 Task: Look for space in Felege Neway, Ethiopia from 1st July, 2023 to 9th July, 2023 for 2 adults in price range Rs.8000 to Rs.15000. Place can be entire place with 1  bedroom having 1 bed and 1 bathroom. Property type can be house, flat, hotel. Booking option can be shelf check-in. Required host language is English.
Action: Mouse moved to (471, 81)
Screenshot: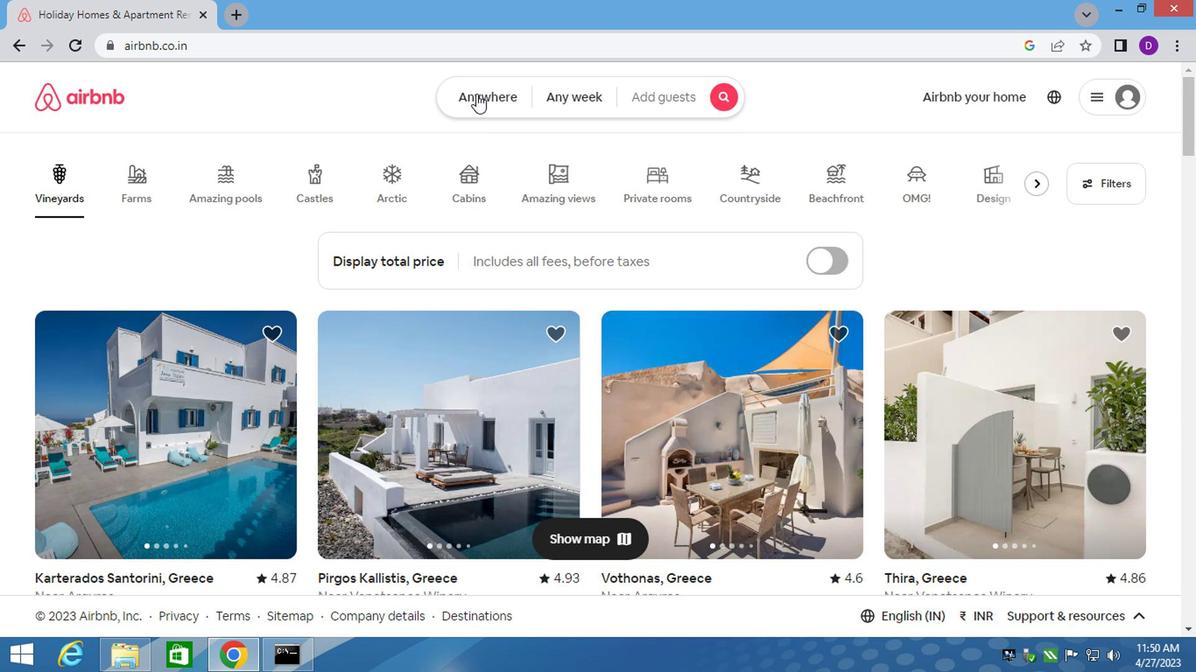 
Action: Mouse pressed left at (471, 81)
Screenshot: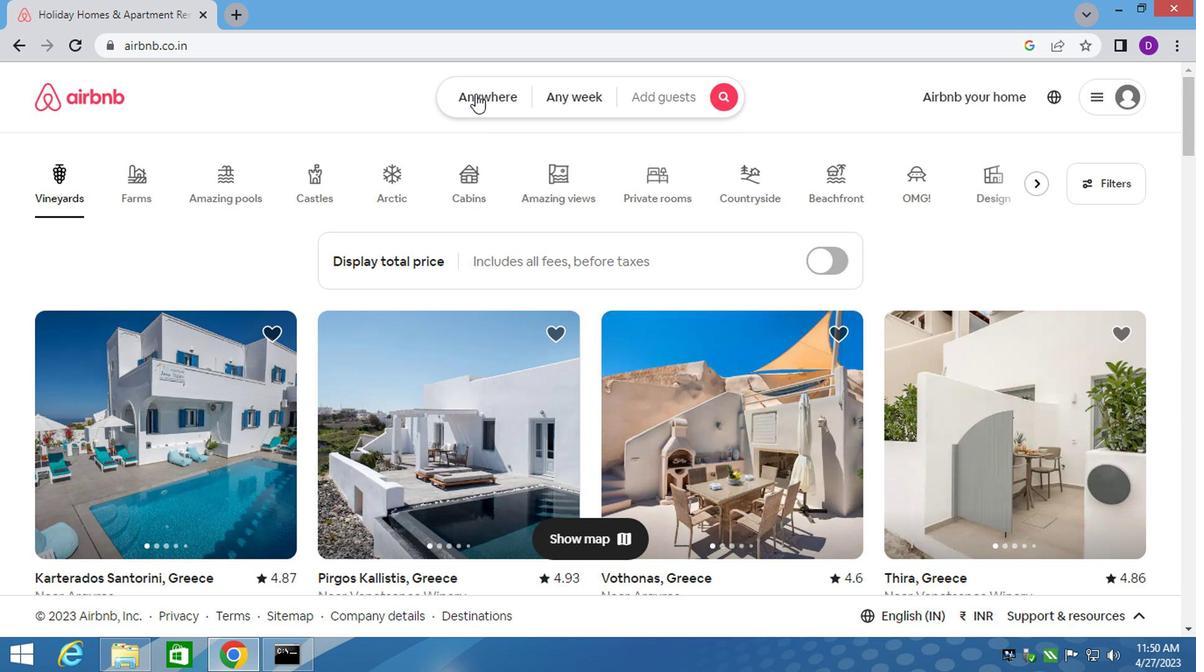 
Action: Mouse moved to (323, 158)
Screenshot: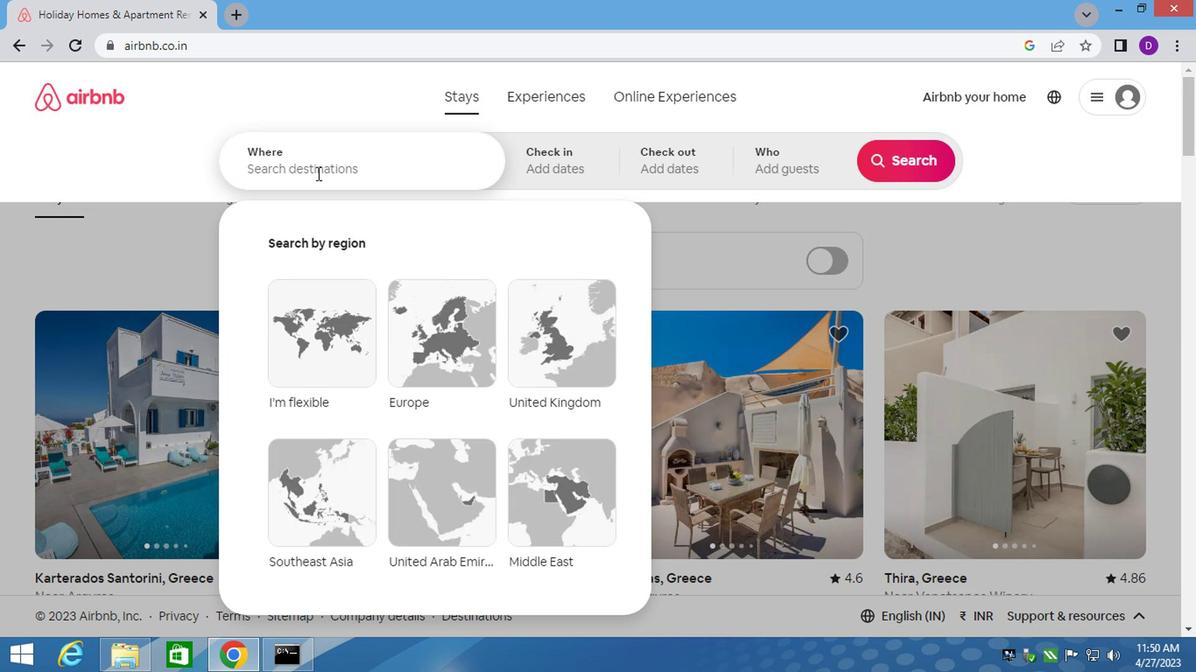 
Action: Mouse pressed left at (323, 158)
Screenshot: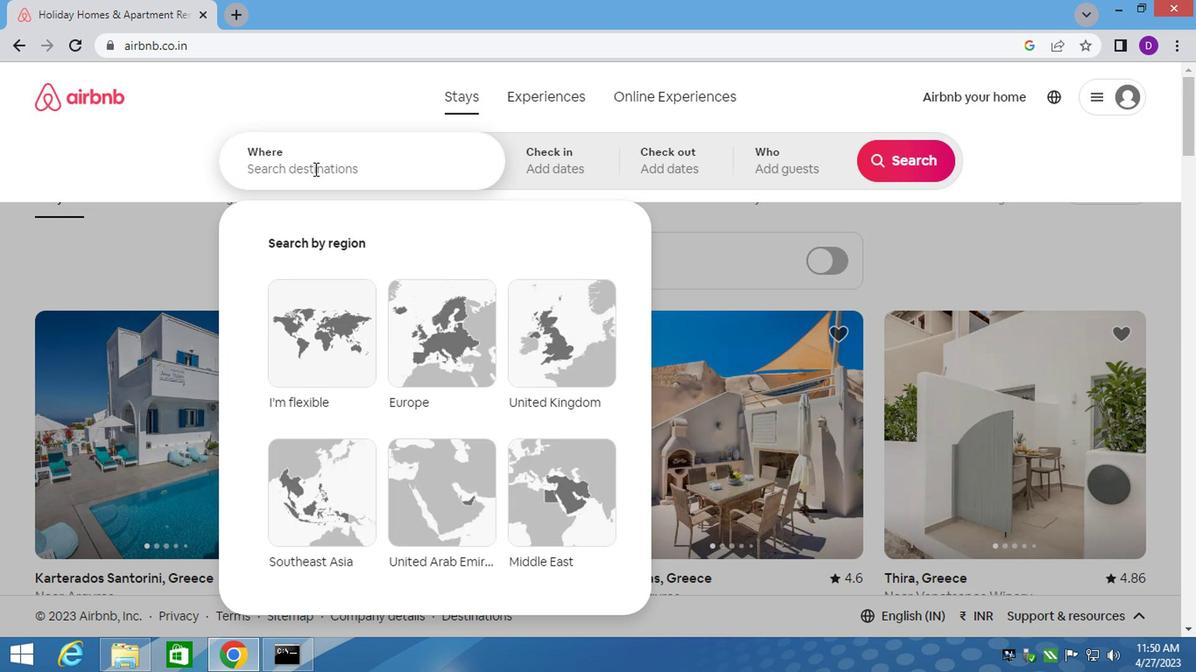 
Action: Key pressed <Key.shift><Key.shift><Key.shift>FELEGE<Key.space><Key.shift><Key.shift><Key.shift><Key.shift><Key.shift><Key.shift><Key.shift><Key.shift><Key.shift><Key.shift>NEWAY,<Key.space><Key.shift>ETHIOPIA
Screenshot: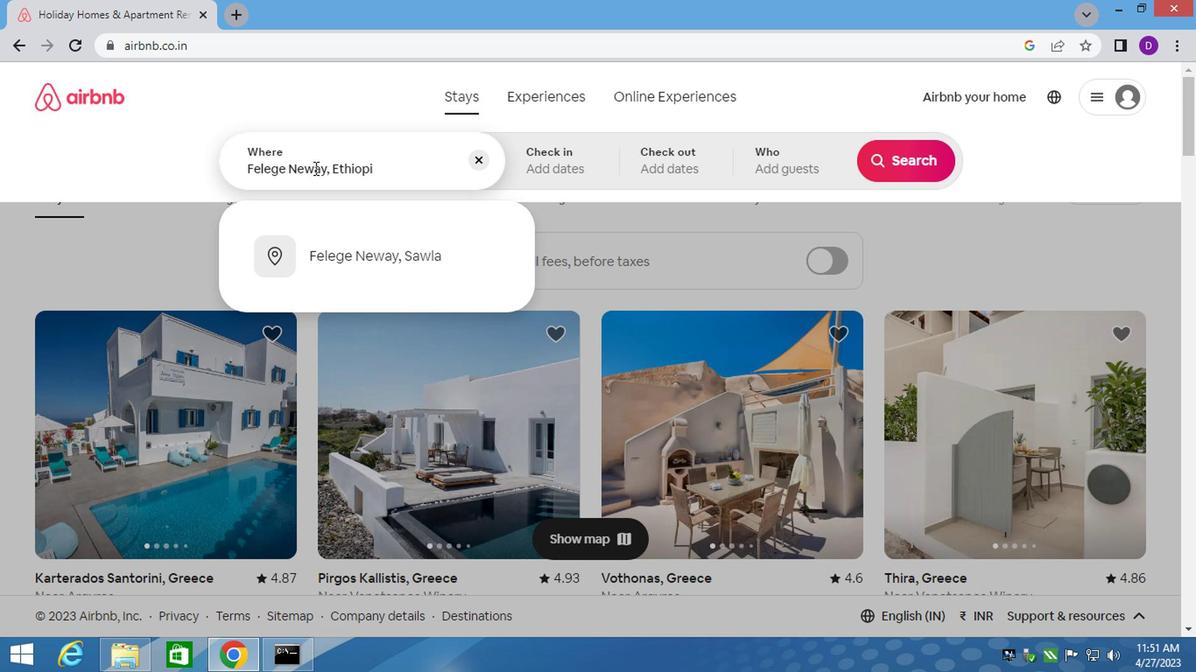 
Action: Mouse moved to (322, 158)
Screenshot: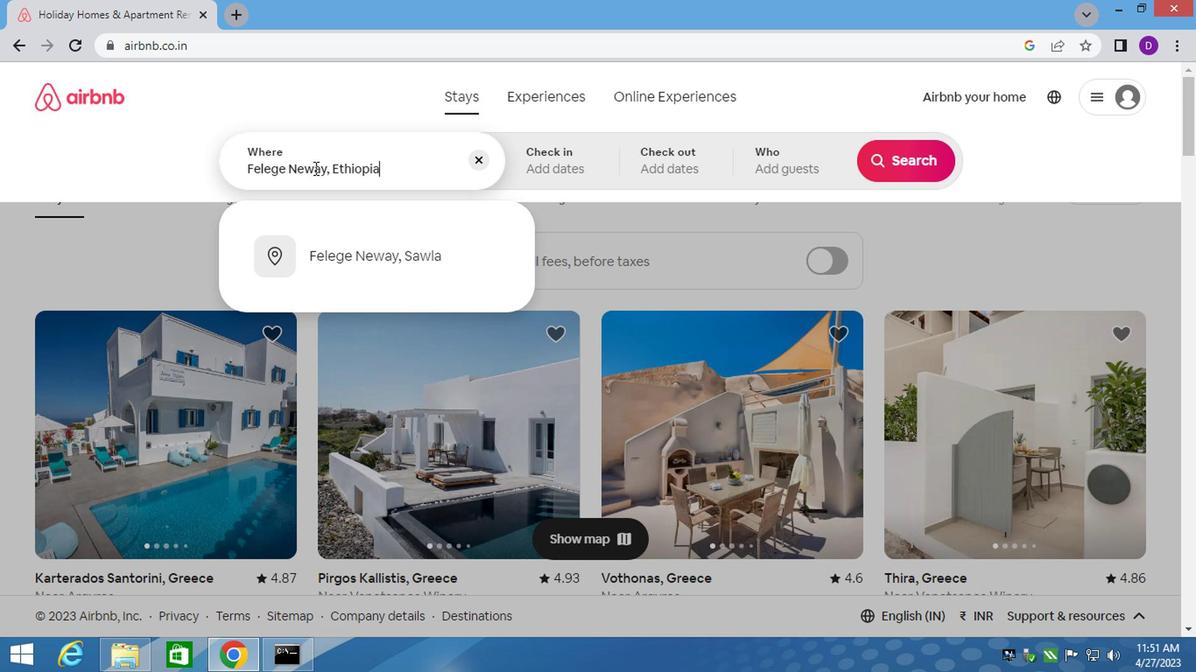 
Action: Key pressed <Key.enter>
Screenshot: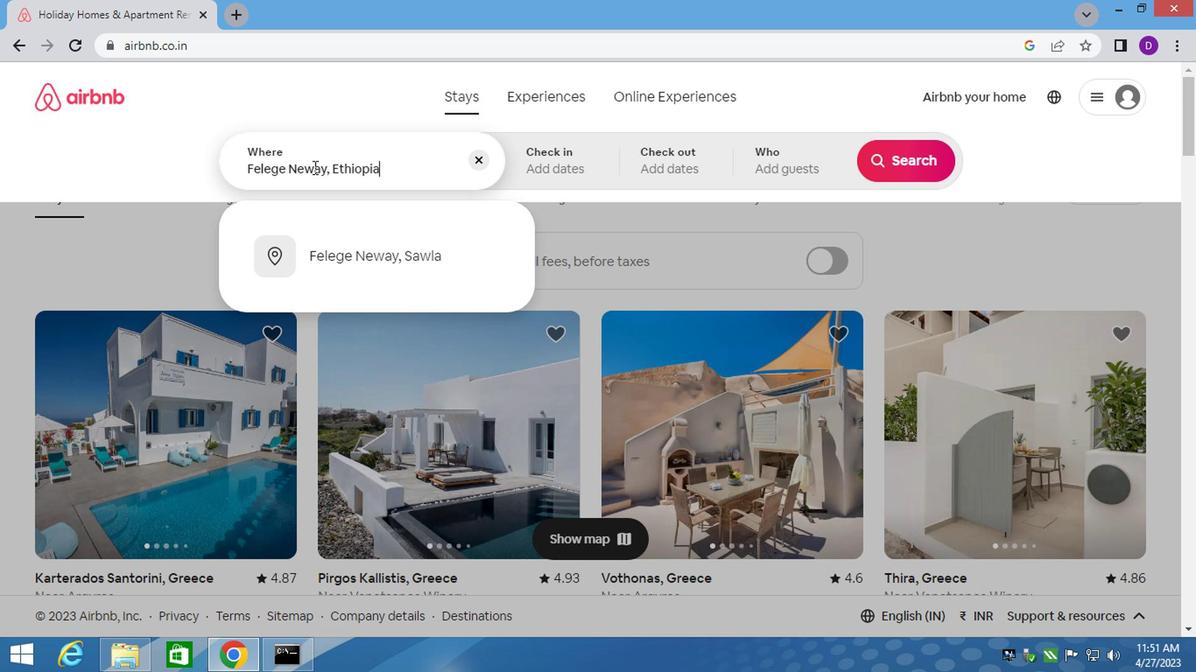 
Action: Mouse moved to (861, 300)
Screenshot: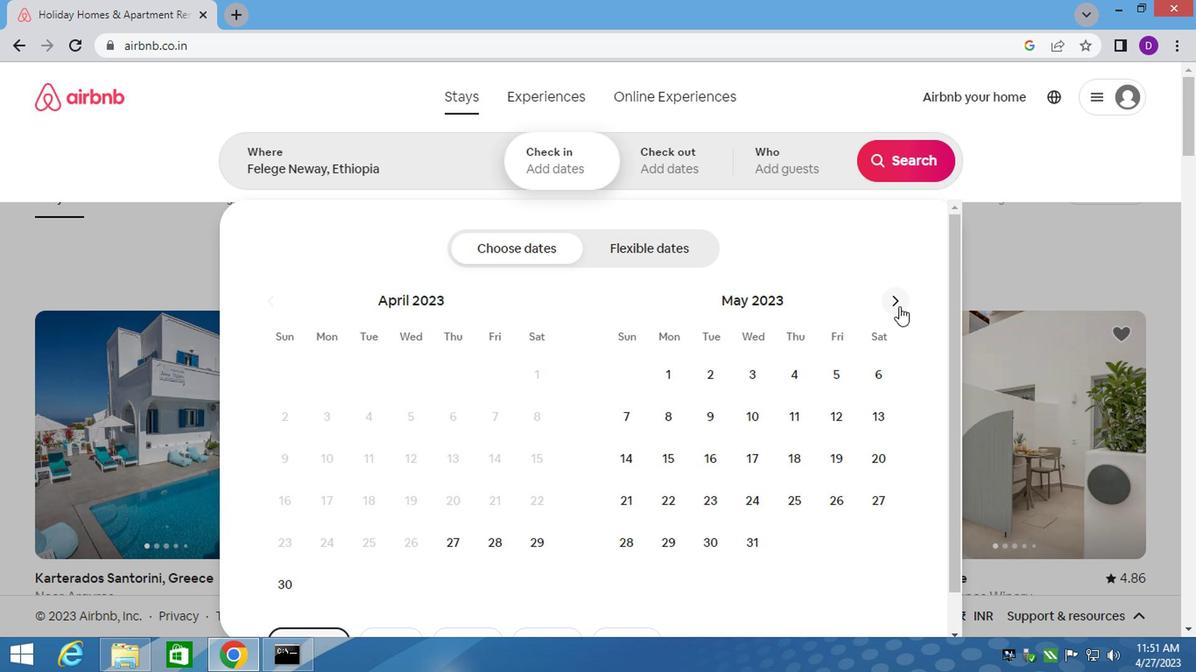 
Action: Mouse pressed left at (861, 300)
Screenshot: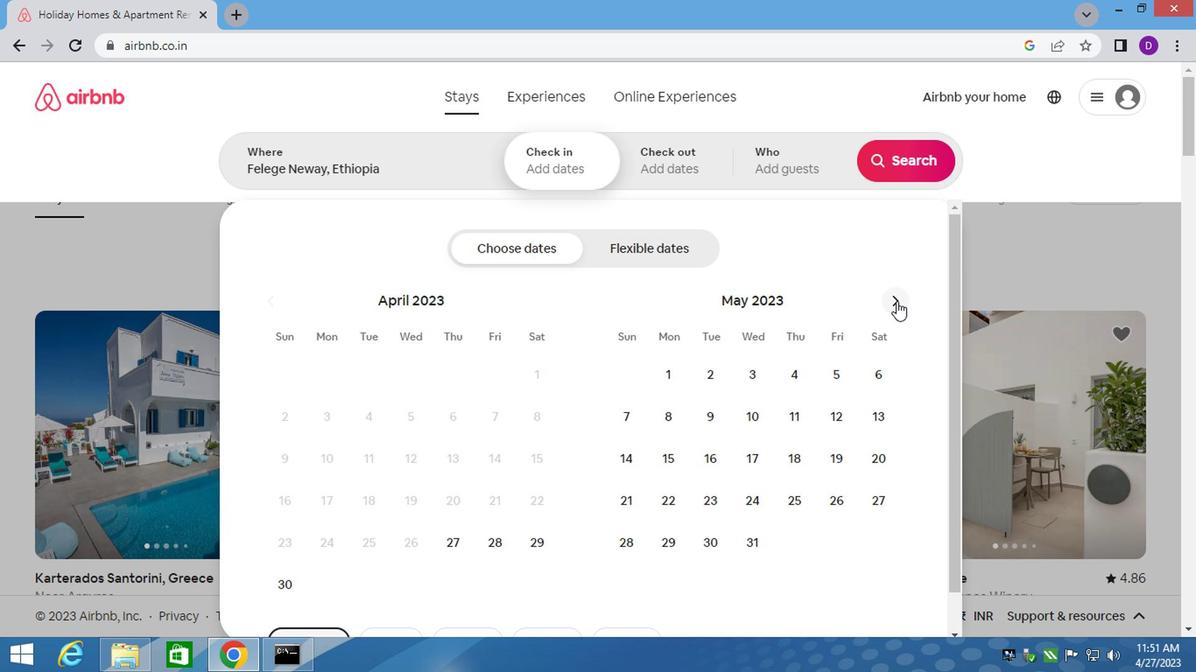 
Action: Mouse pressed left at (861, 300)
Screenshot: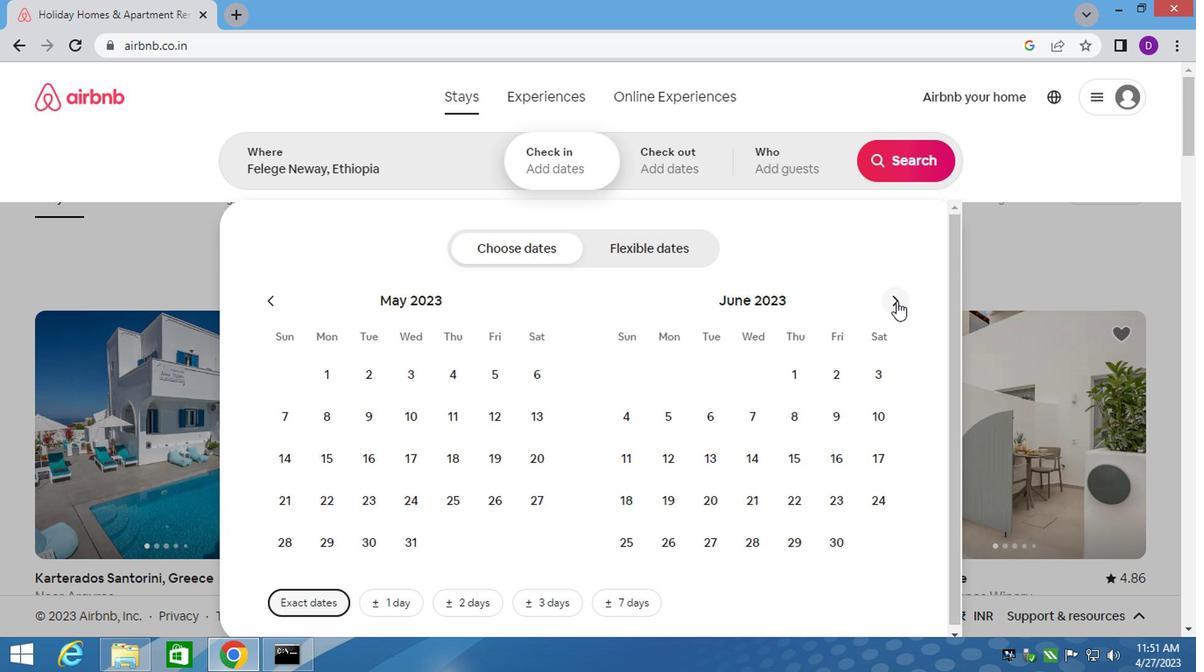 
Action: Mouse moved to (841, 378)
Screenshot: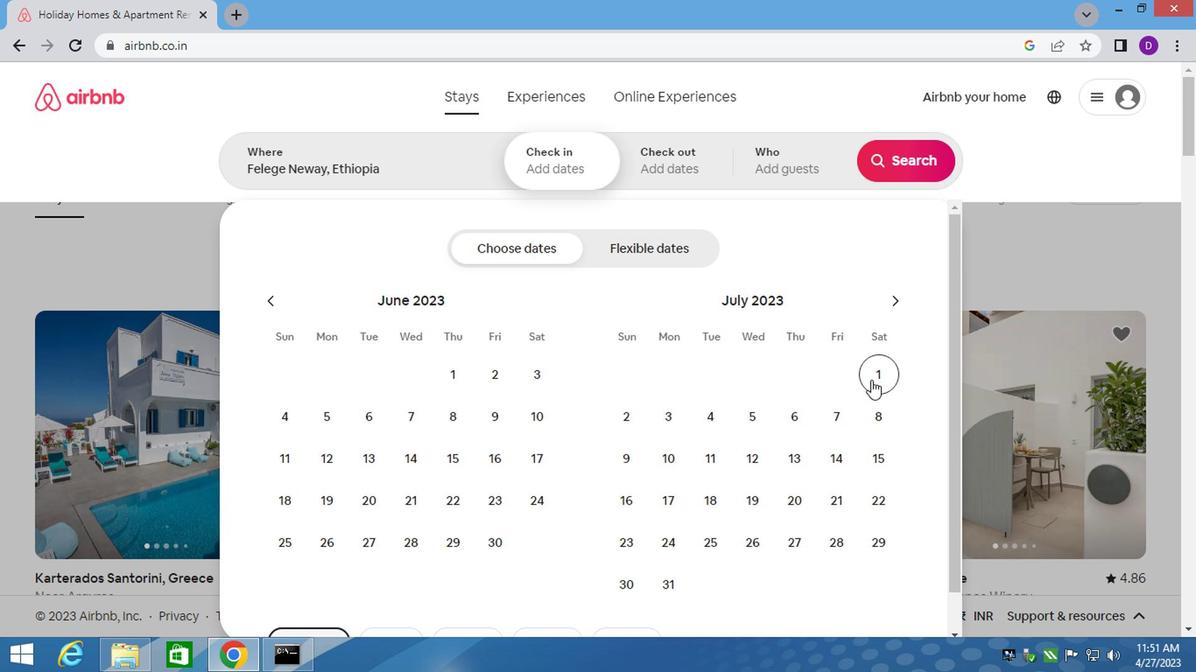 
Action: Mouse pressed left at (841, 378)
Screenshot: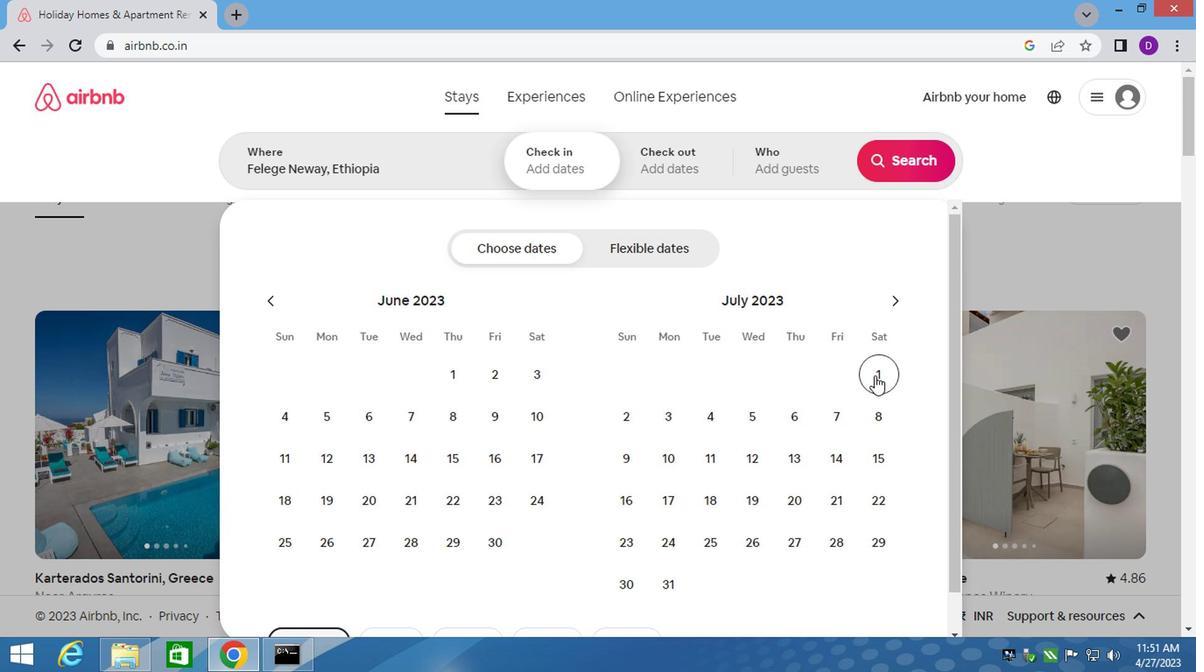 
Action: Mouse moved to (608, 465)
Screenshot: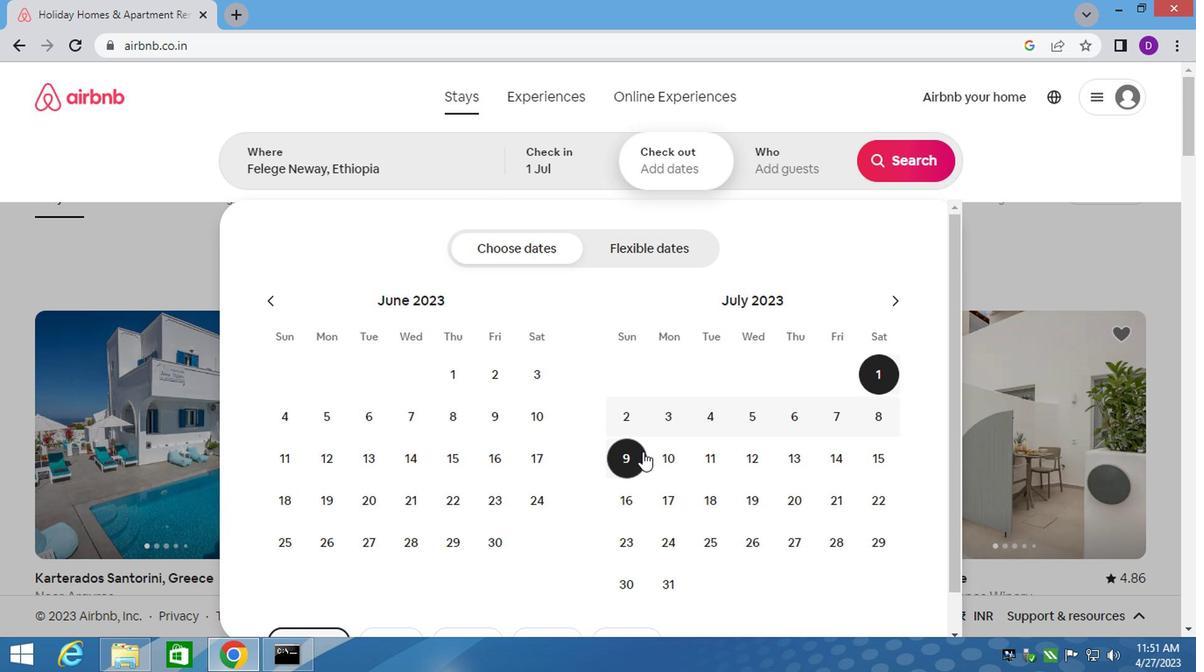 
Action: Mouse pressed left at (608, 465)
Screenshot: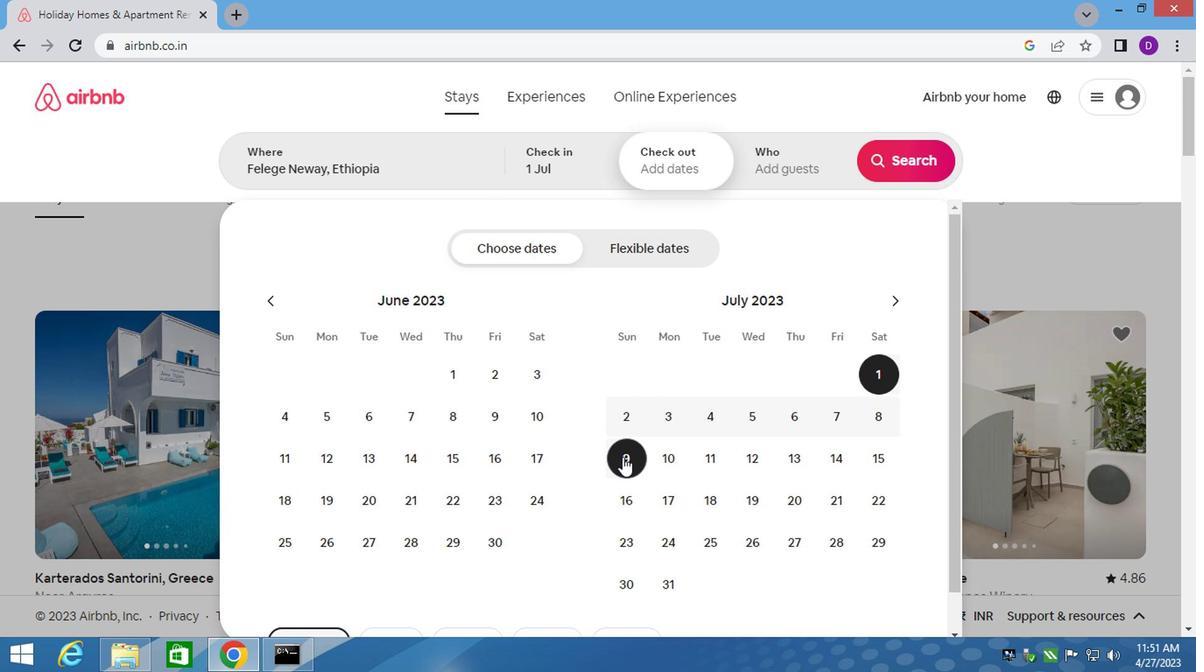 
Action: Mouse moved to (756, 145)
Screenshot: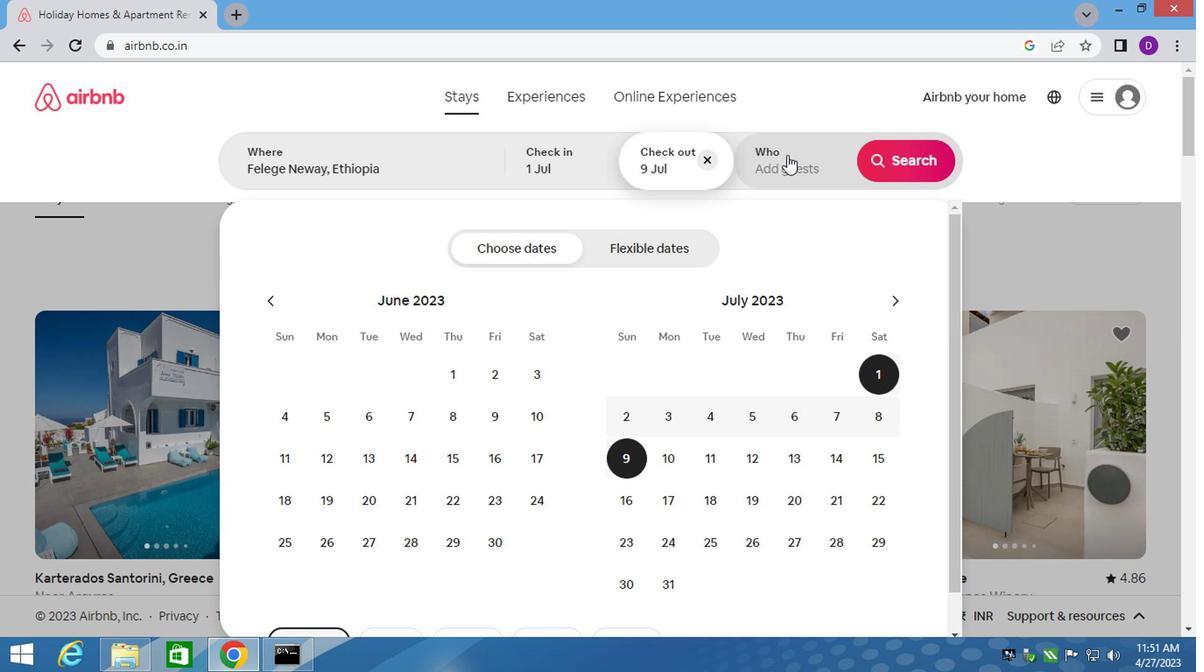 
Action: Mouse pressed left at (756, 145)
Screenshot: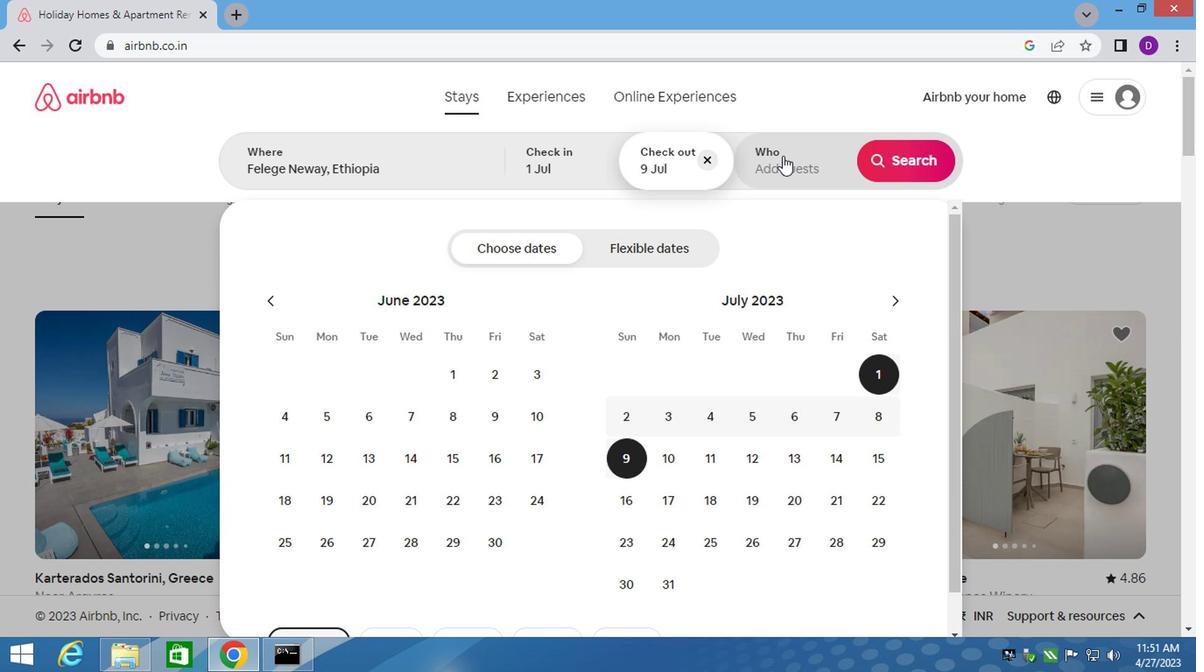 
Action: Mouse moved to (872, 257)
Screenshot: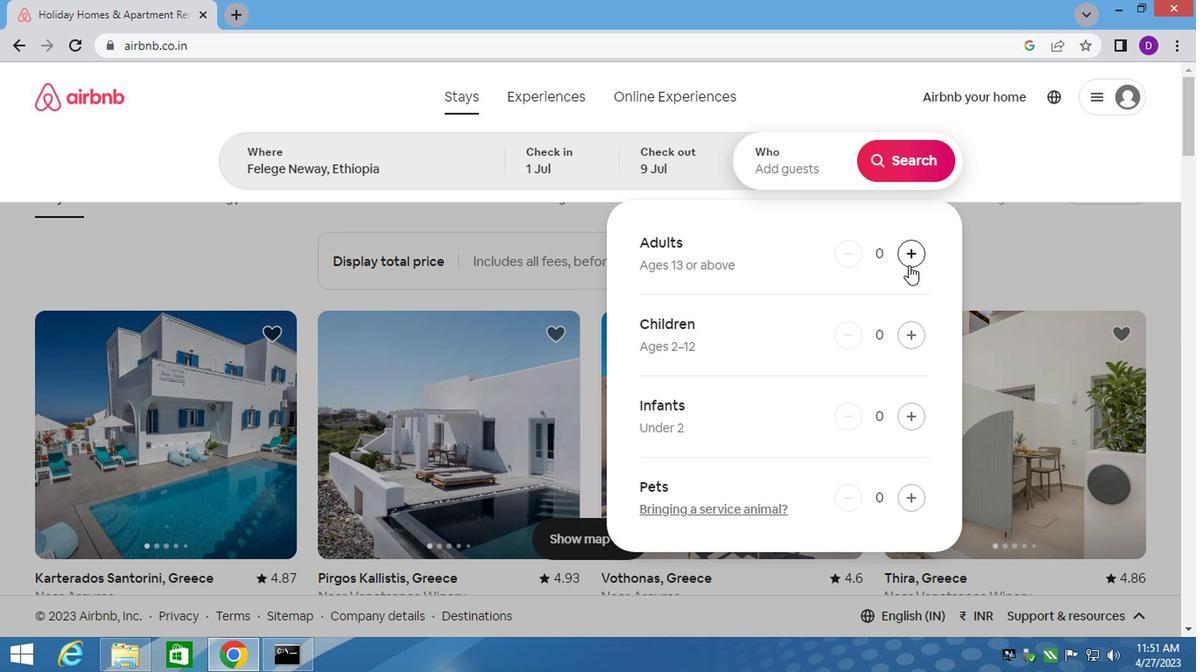
Action: Mouse pressed left at (872, 257)
Screenshot: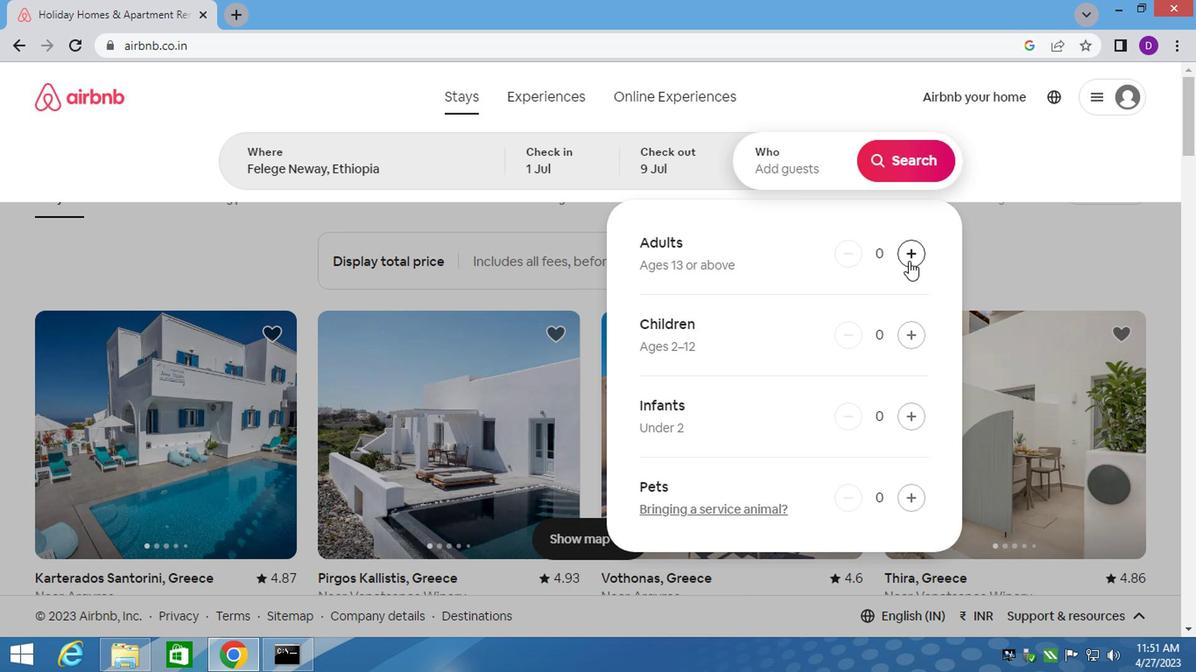 
Action: Mouse pressed left at (872, 257)
Screenshot: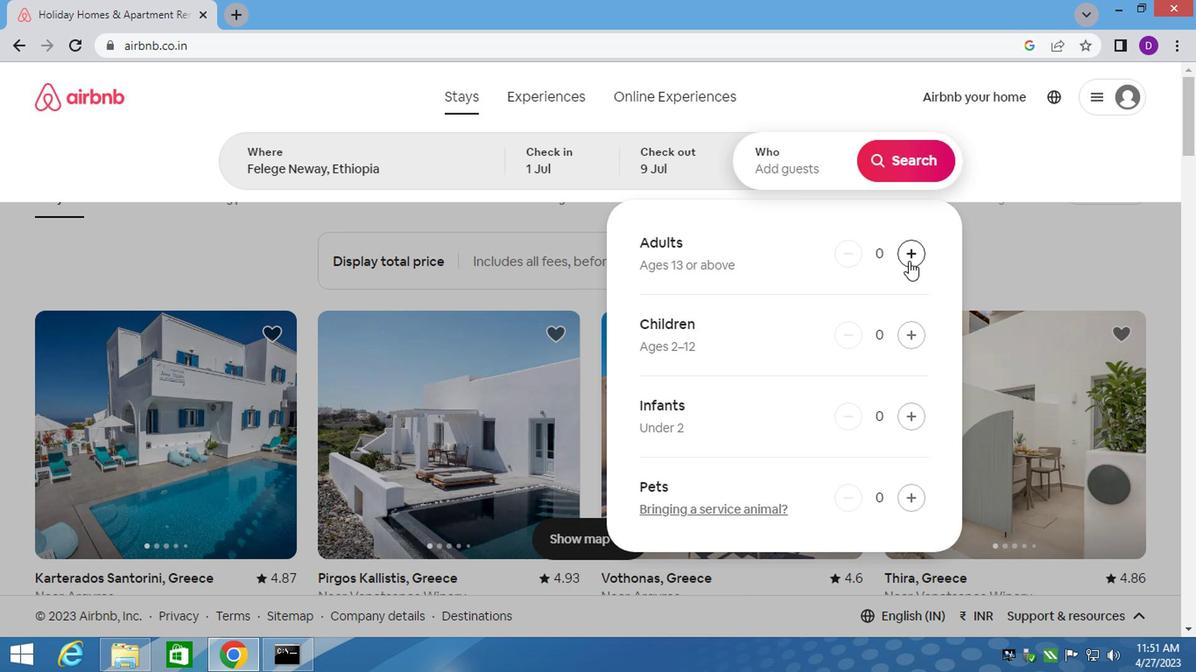
Action: Mouse moved to (867, 155)
Screenshot: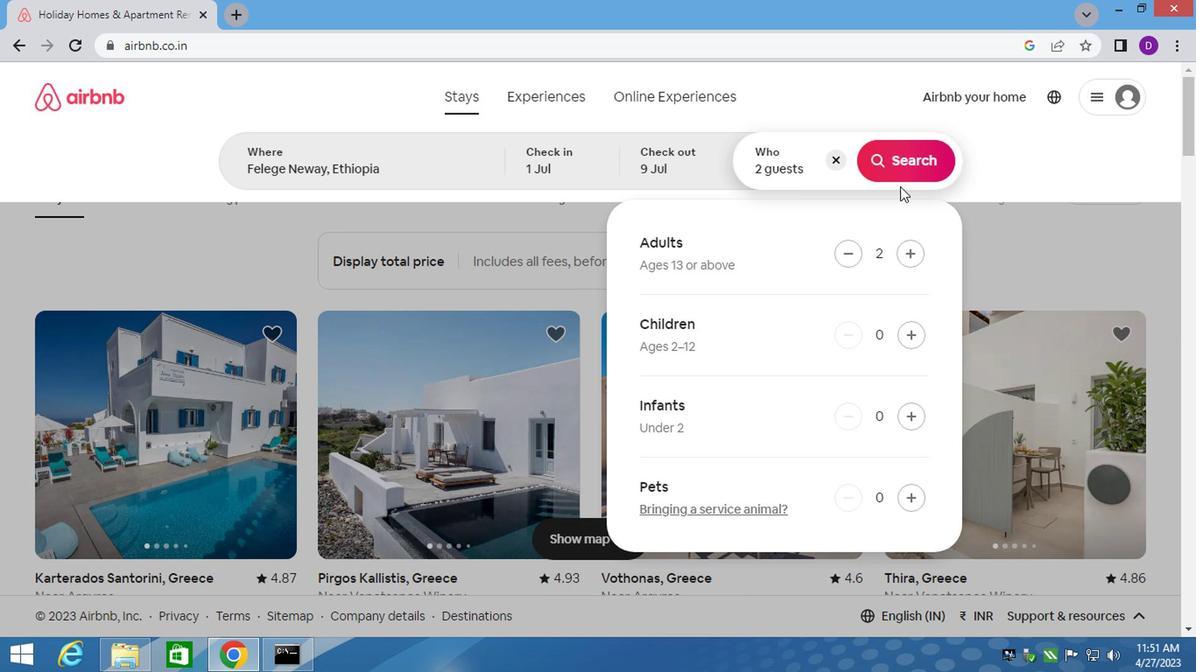 
Action: Mouse pressed left at (867, 155)
Screenshot: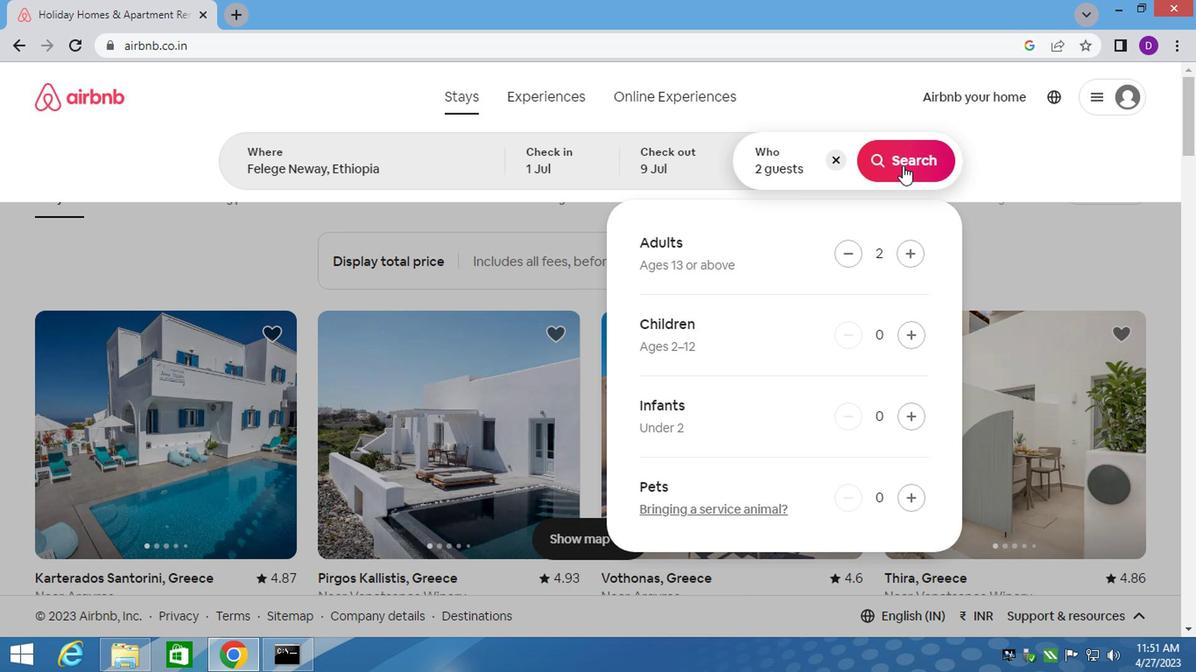 
Action: Mouse moved to (1061, 152)
Screenshot: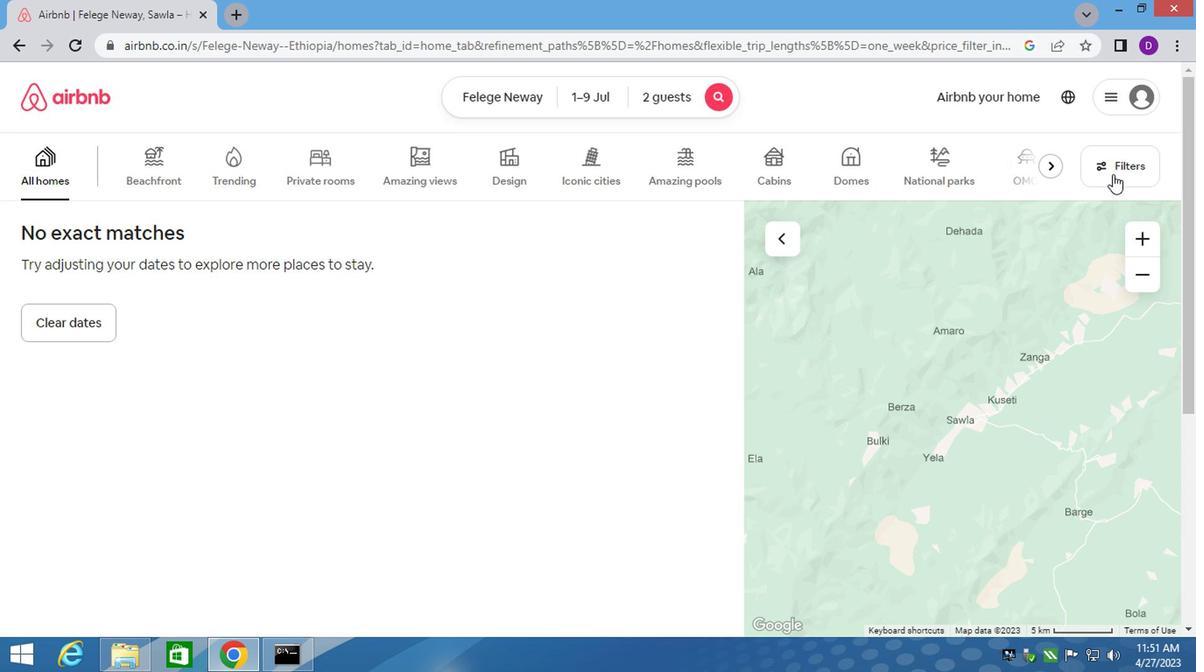 
Action: Mouse pressed left at (1061, 152)
Screenshot: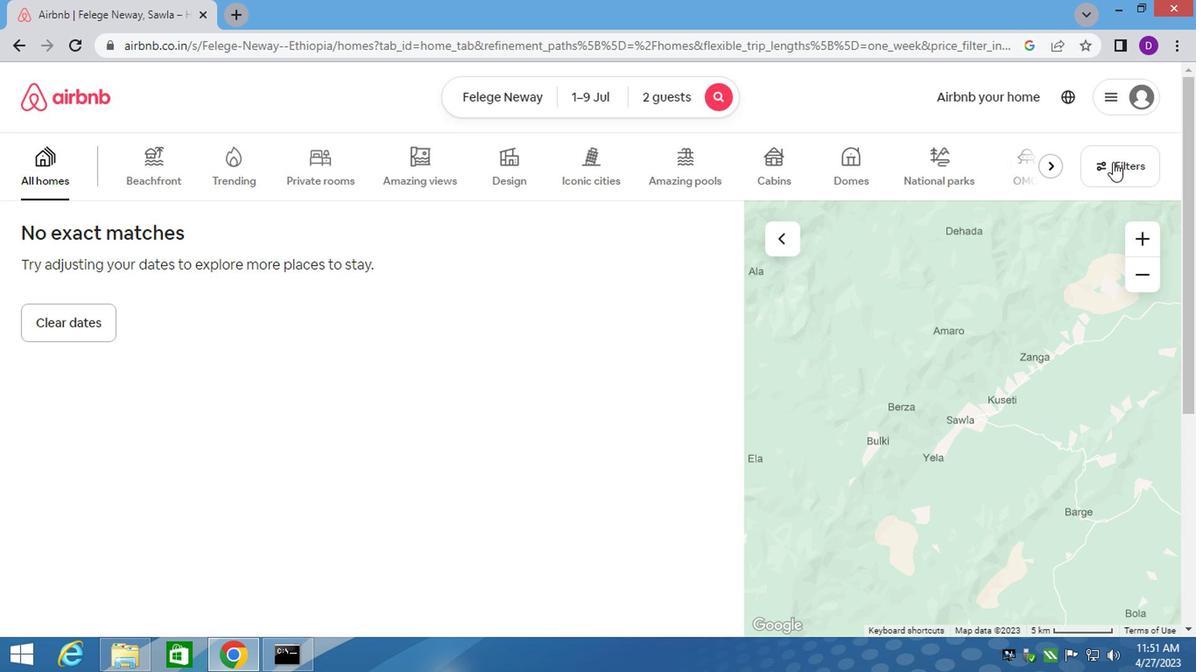 
Action: Mouse moved to (392, 274)
Screenshot: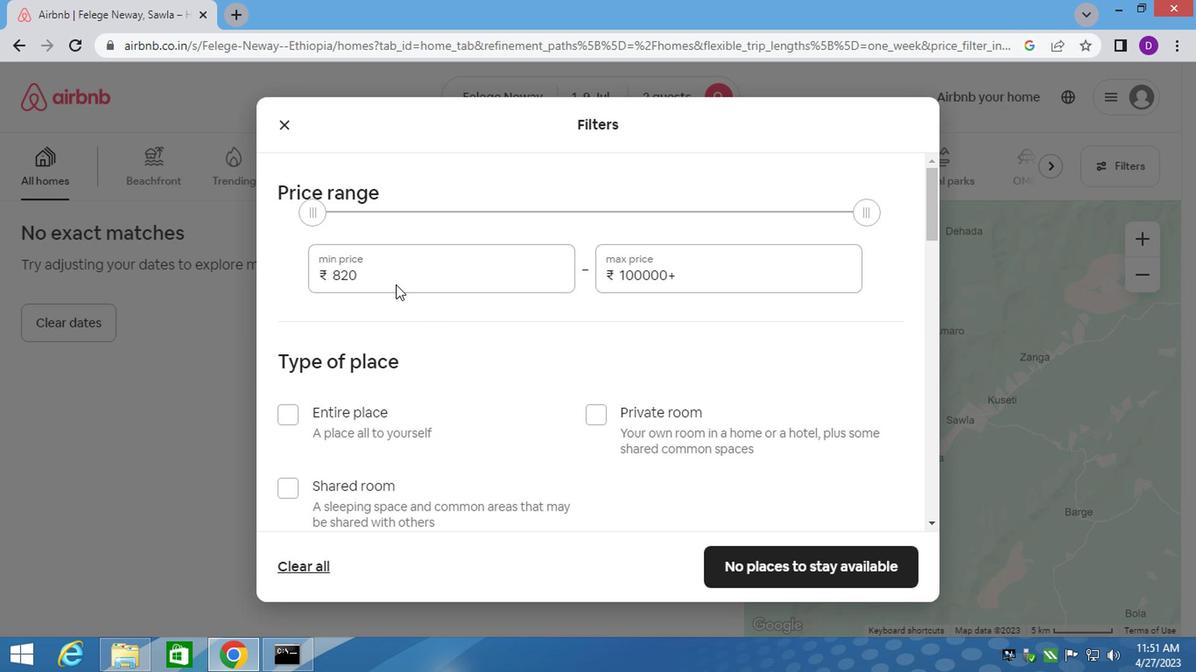 
Action: Mouse pressed left at (392, 274)
Screenshot: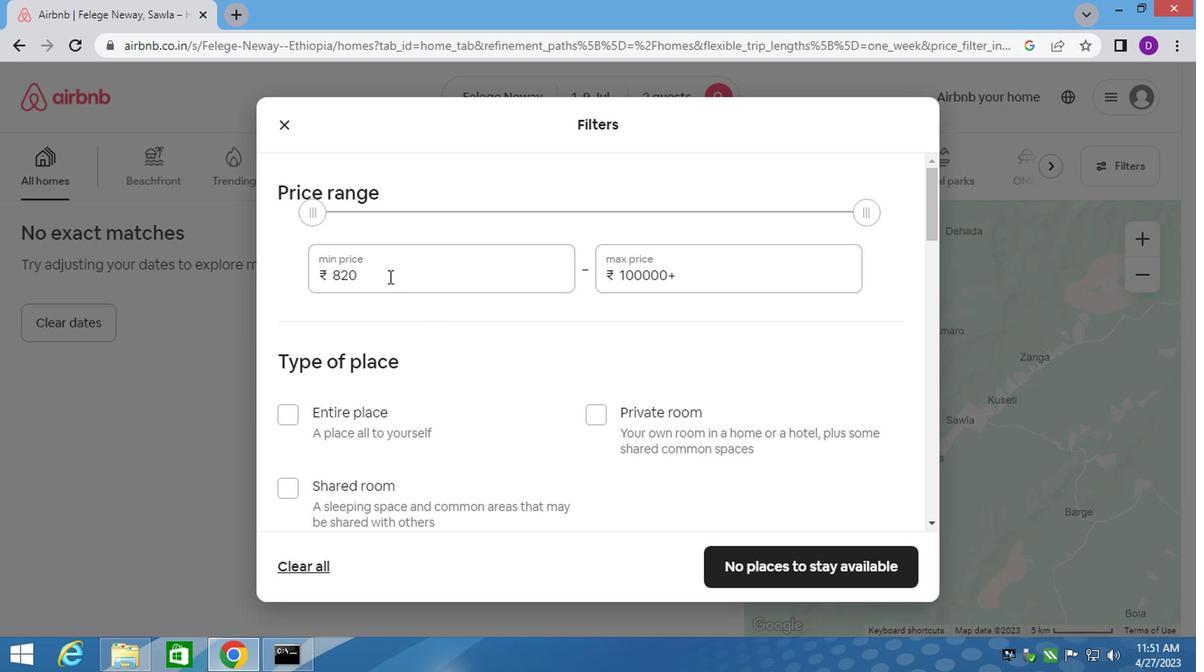 
Action: Mouse pressed left at (392, 274)
Screenshot: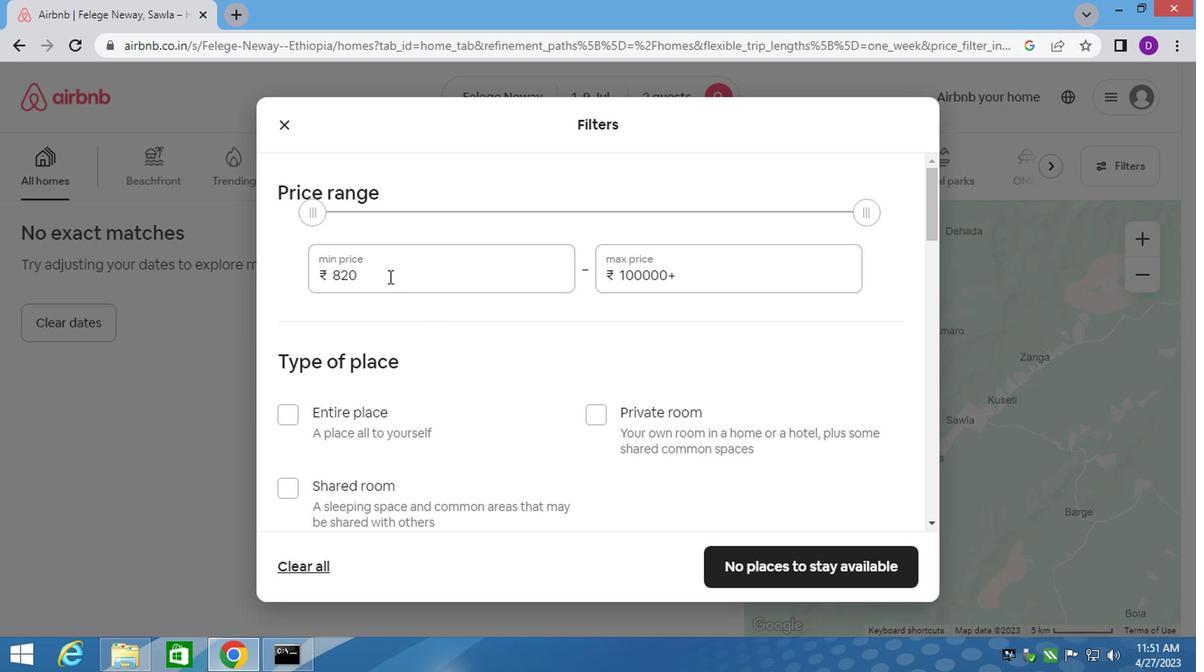 
Action: Key pressed 8000<Key.tab>15000
Screenshot: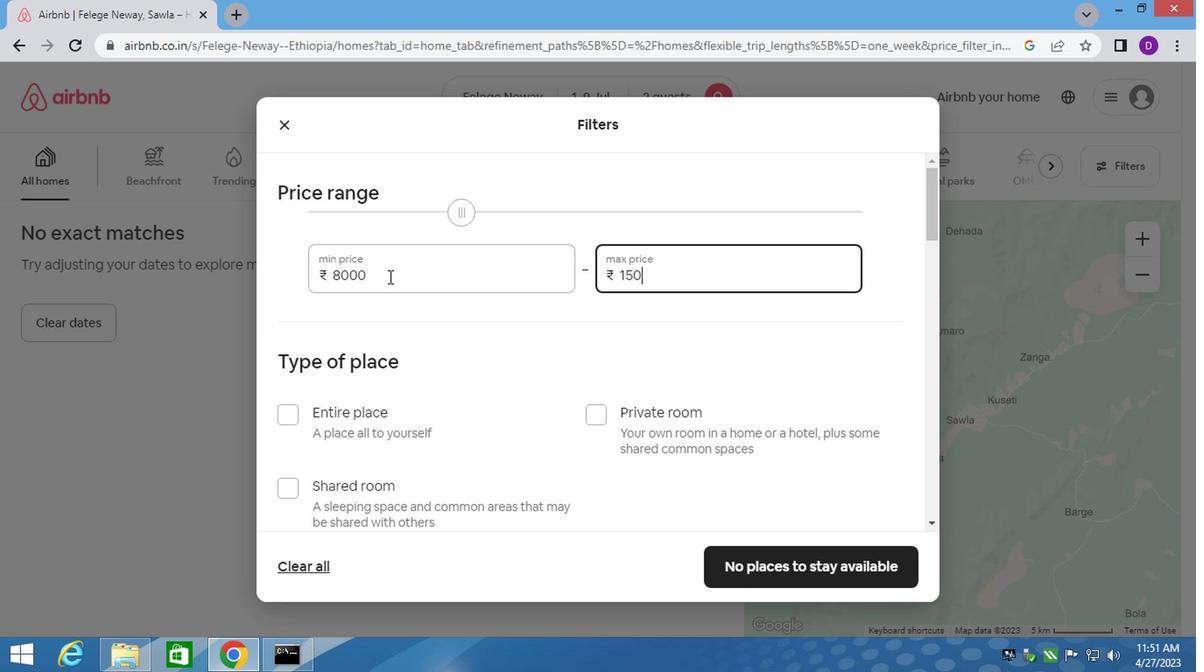 
Action: Mouse moved to (390, 274)
Screenshot: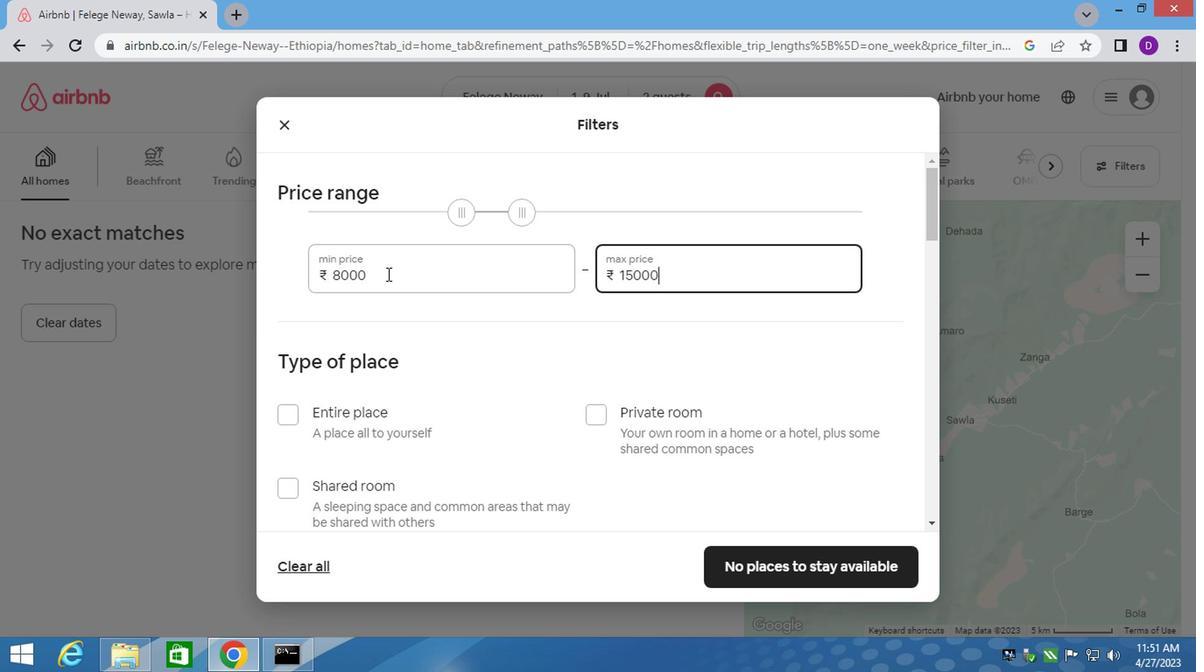 
Action: Mouse scrolled (390, 272) with delta (0, -1)
Screenshot: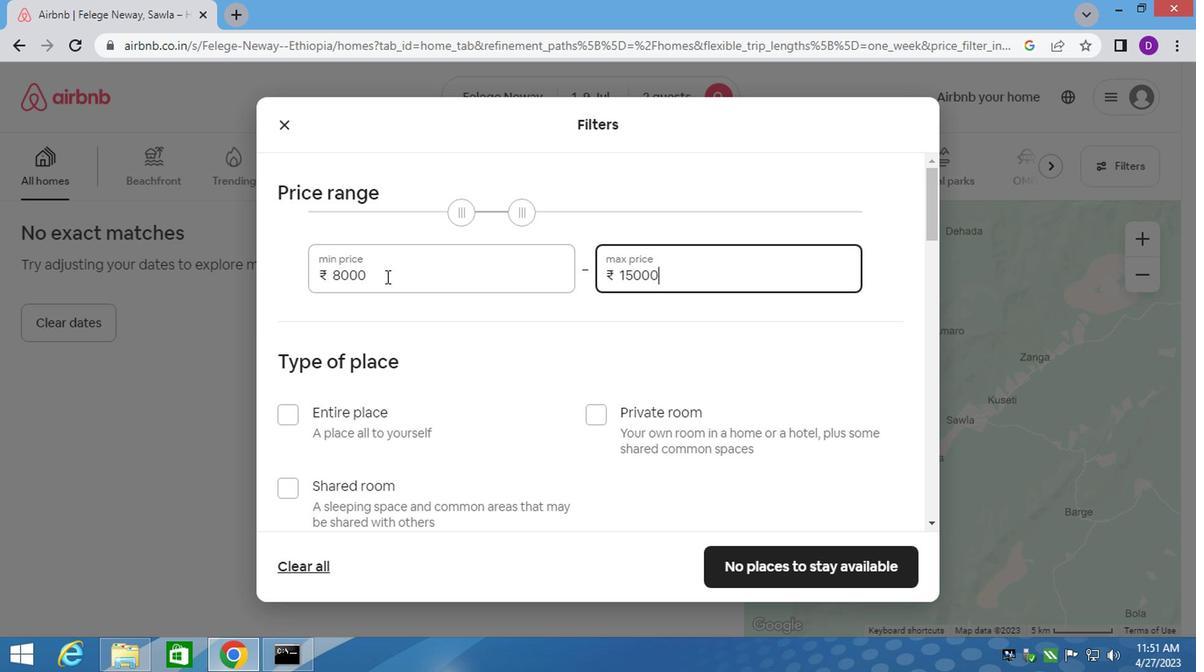 
Action: Mouse moved to (301, 325)
Screenshot: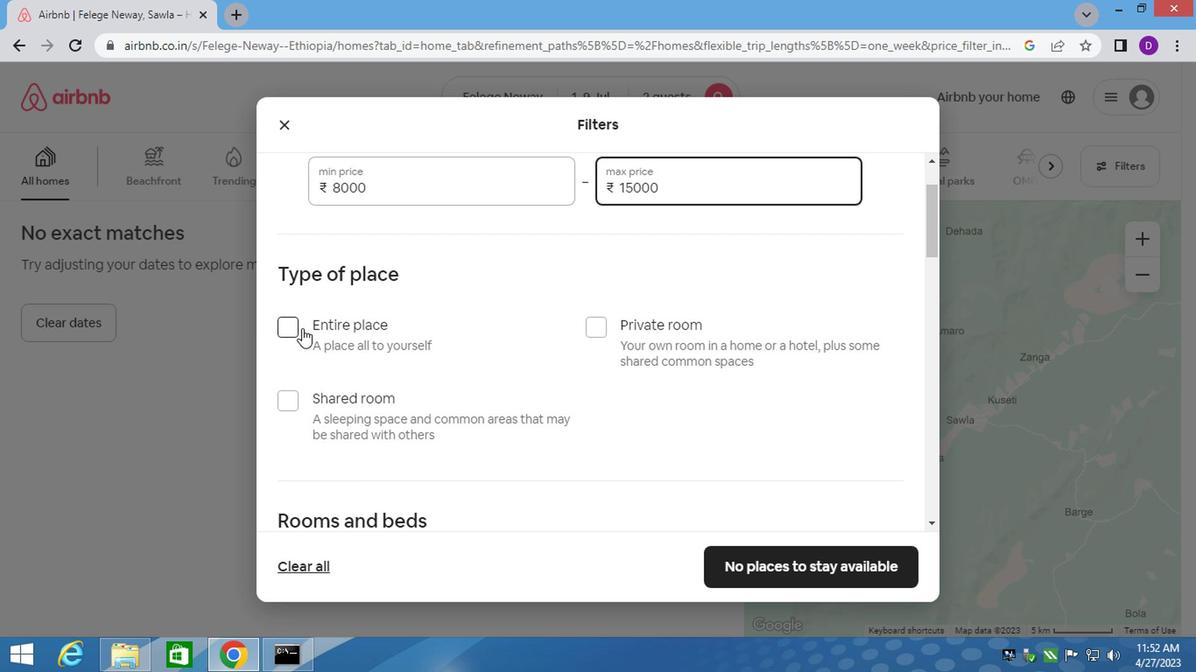 
Action: Mouse pressed left at (301, 325)
Screenshot: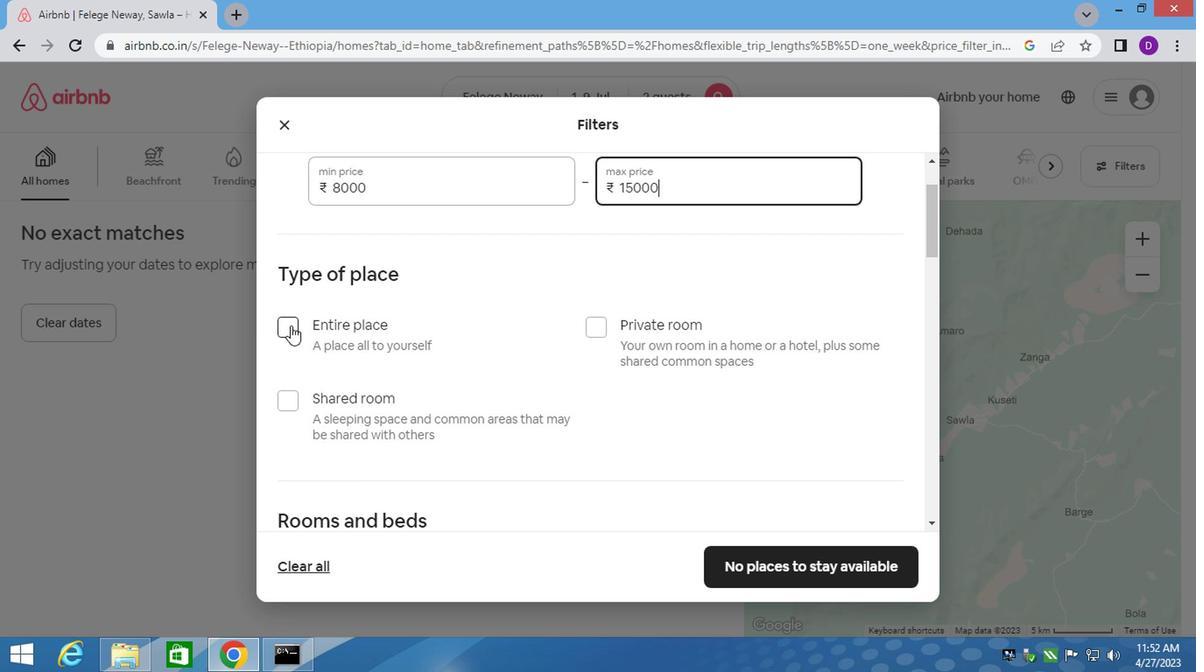 
Action: Mouse moved to (419, 385)
Screenshot: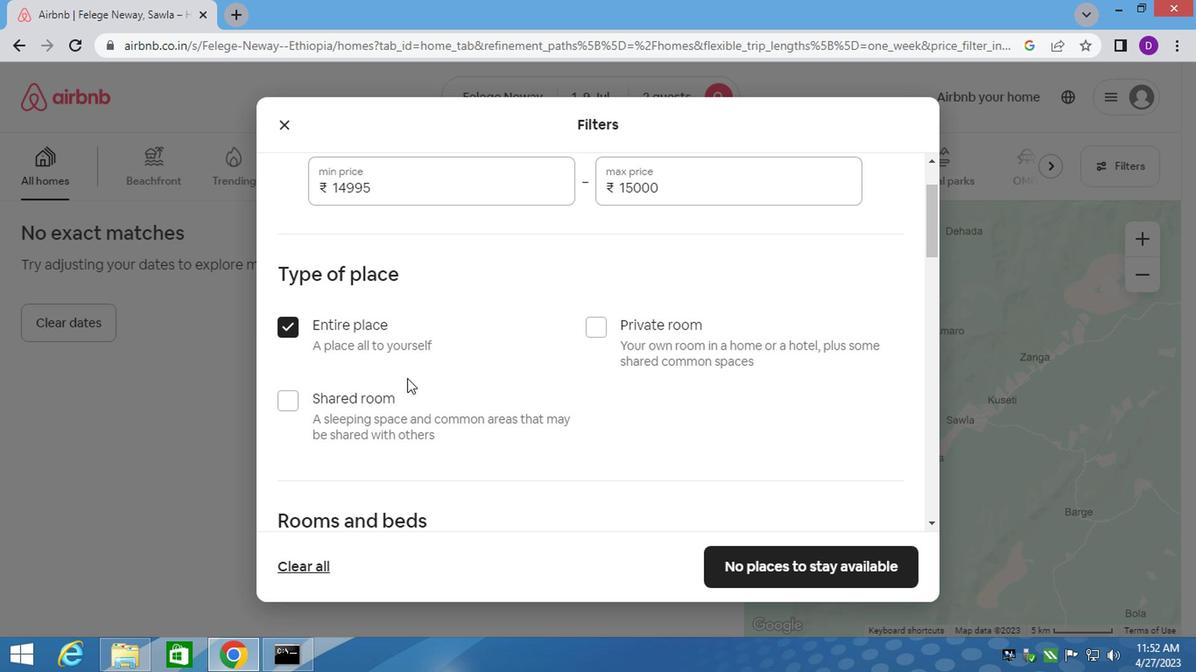 
Action: Mouse scrolled (419, 384) with delta (0, 0)
Screenshot: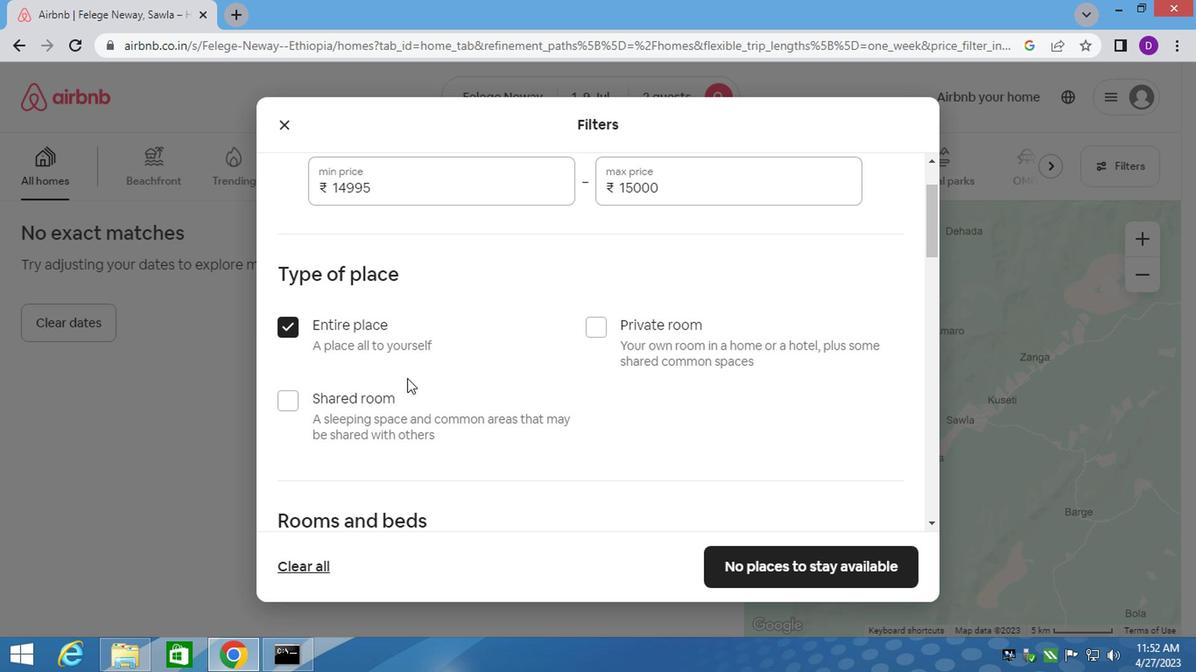 
Action: Mouse moved to (423, 388)
Screenshot: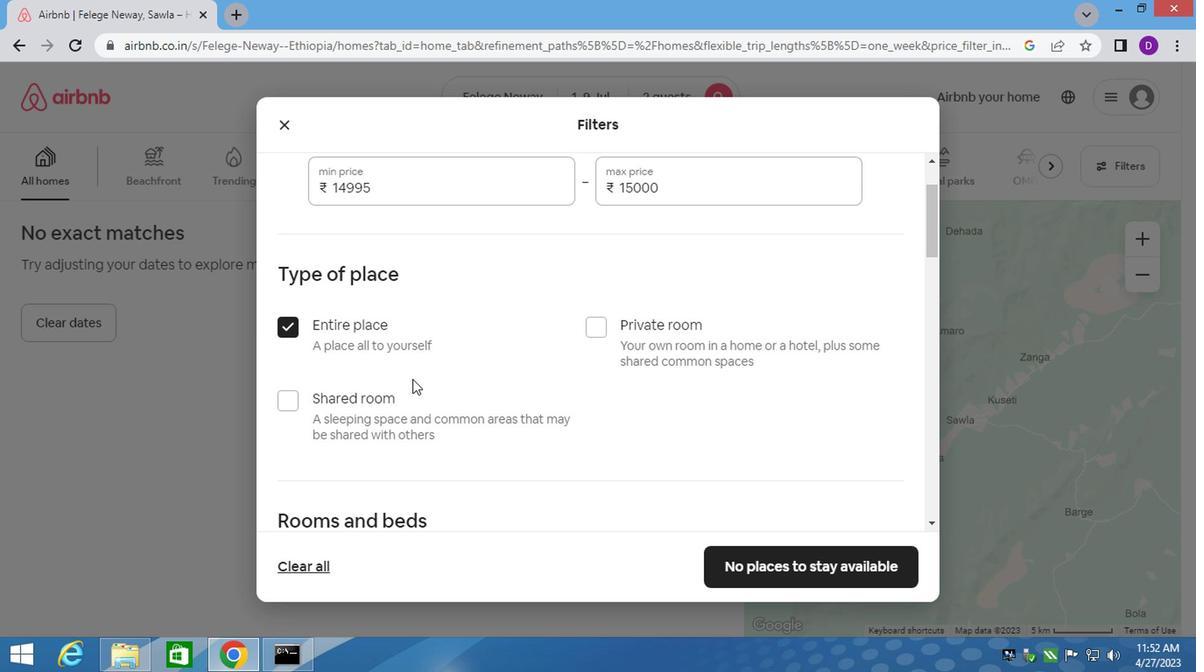 
Action: Mouse scrolled (423, 386) with delta (0, -1)
Screenshot: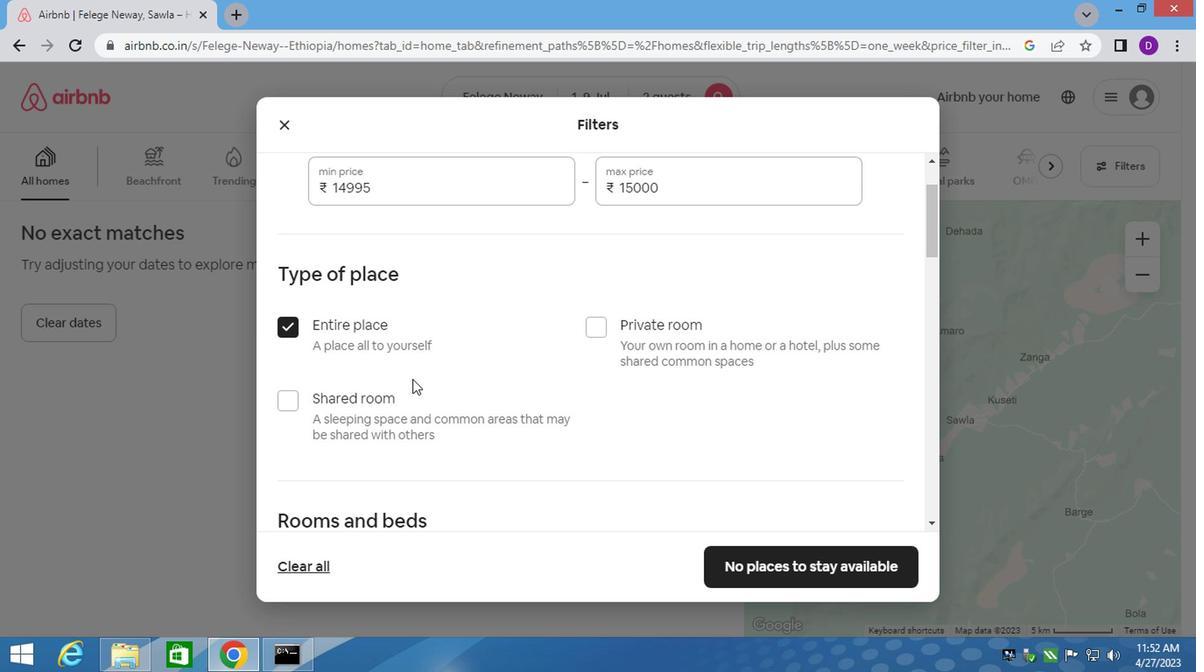 
Action: Mouse scrolled (423, 386) with delta (0, -1)
Screenshot: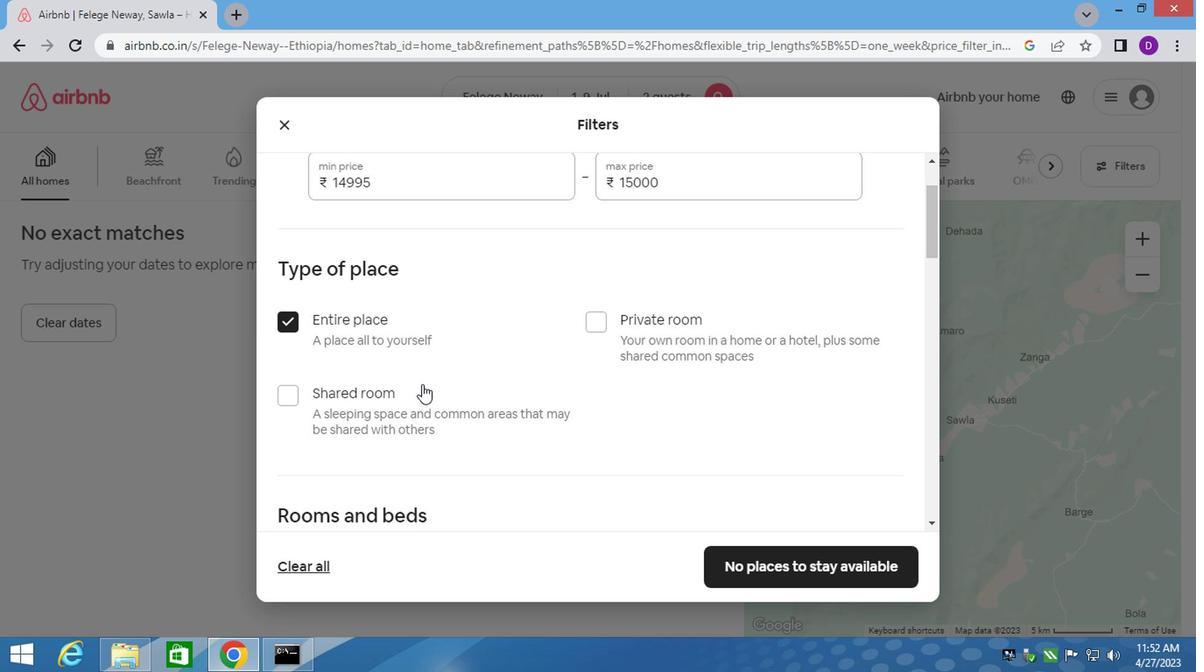
Action: Mouse scrolled (423, 386) with delta (0, -1)
Screenshot: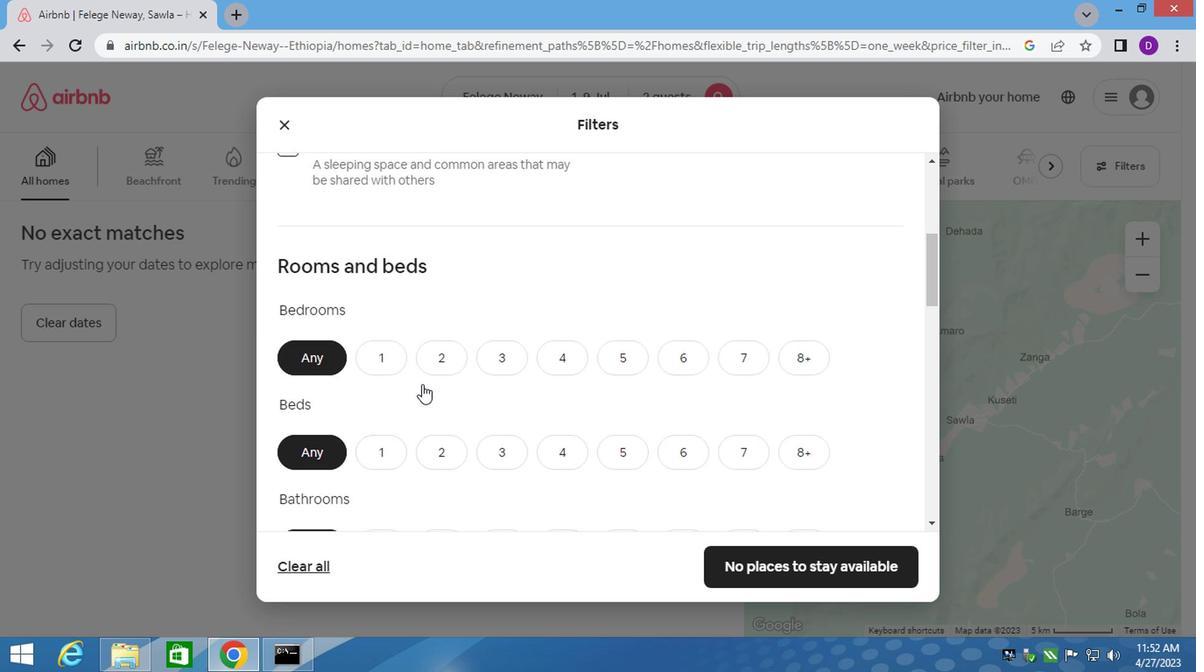 
Action: Mouse scrolled (423, 386) with delta (0, -1)
Screenshot: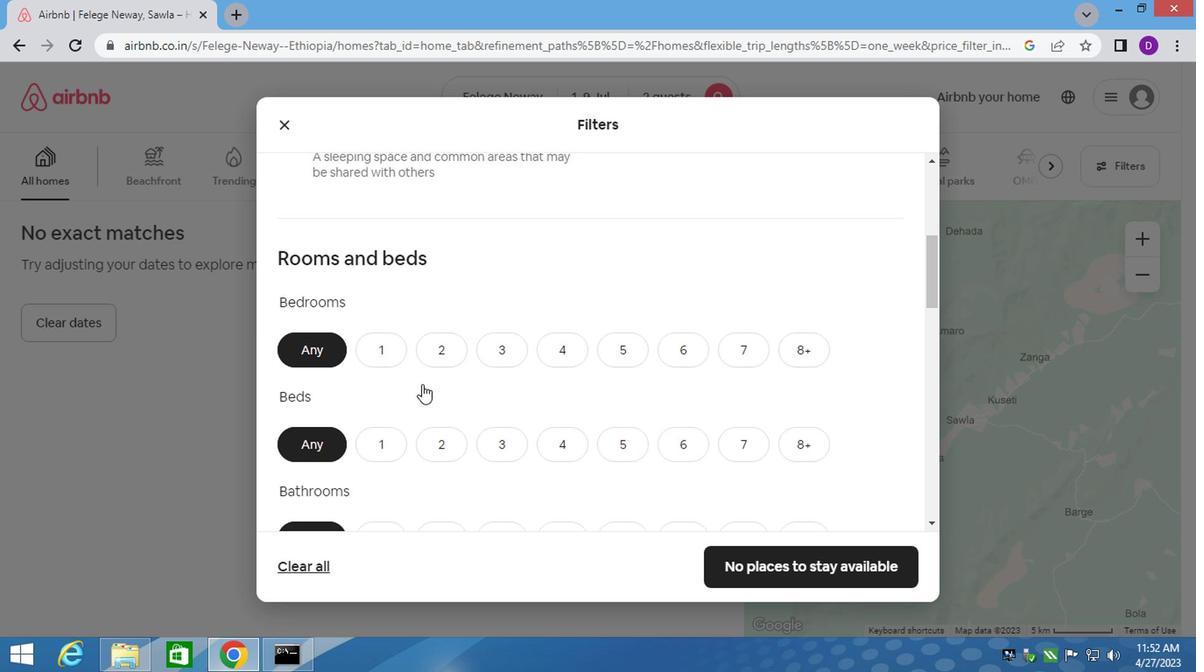 
Action: Mouse moved to (382, 166)
Screenshot: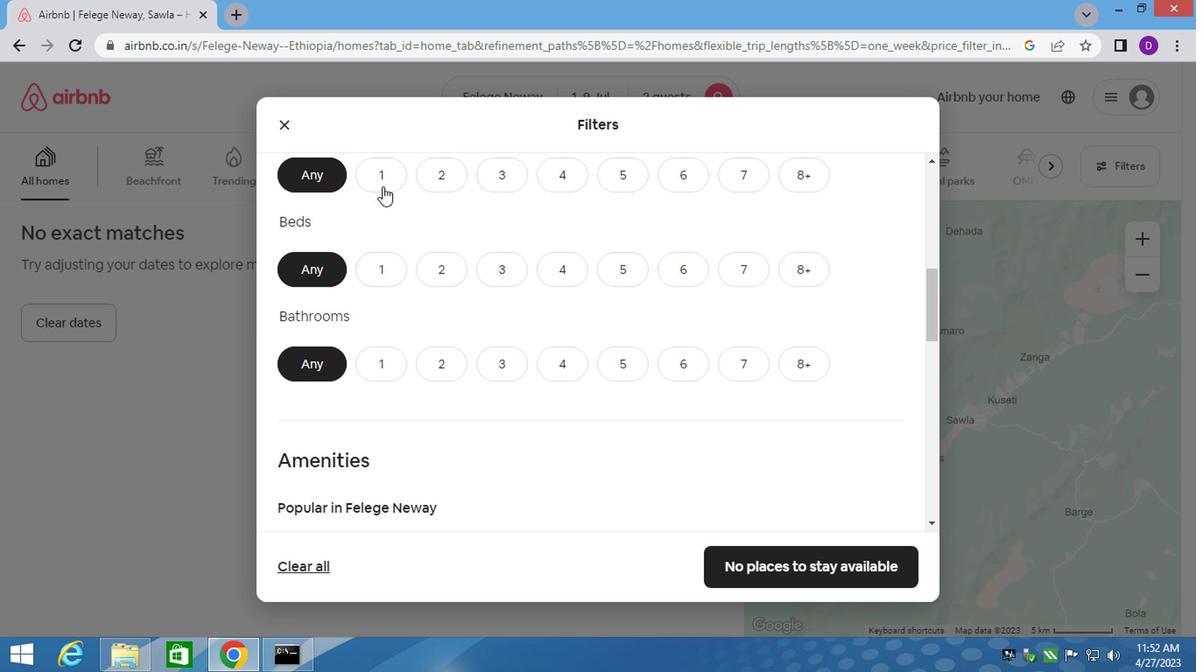 
Action: Mouse pressed left at (382, 166)
Screenshot: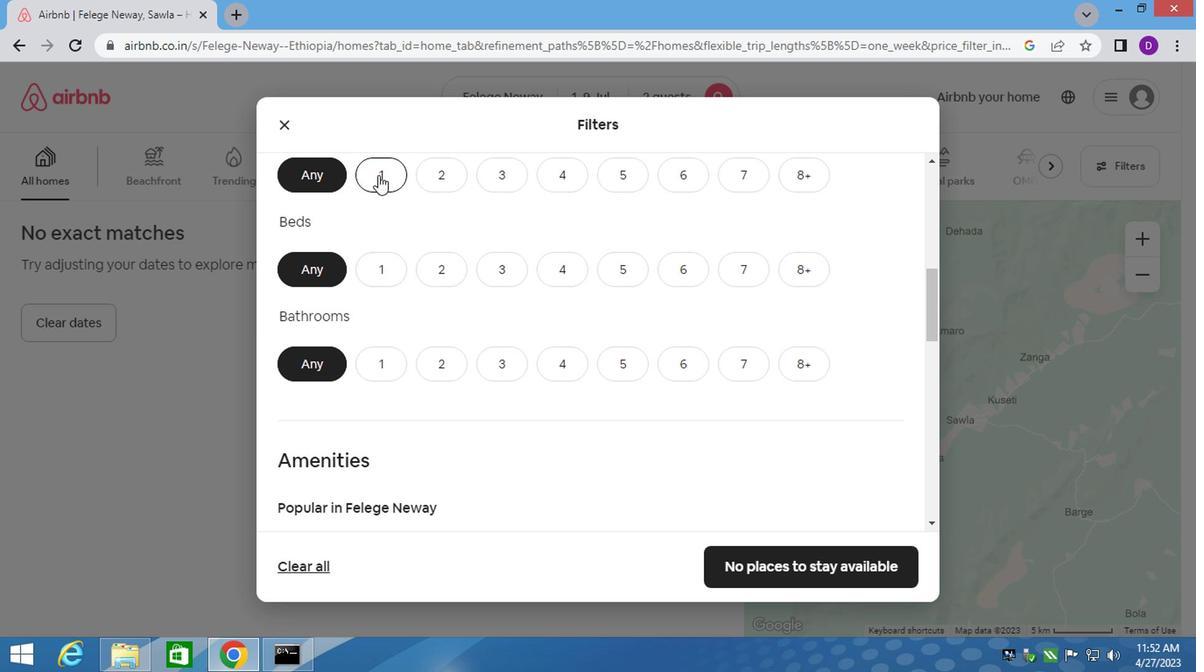 
Action: Mouse moved to (386, 261)
Screenshot: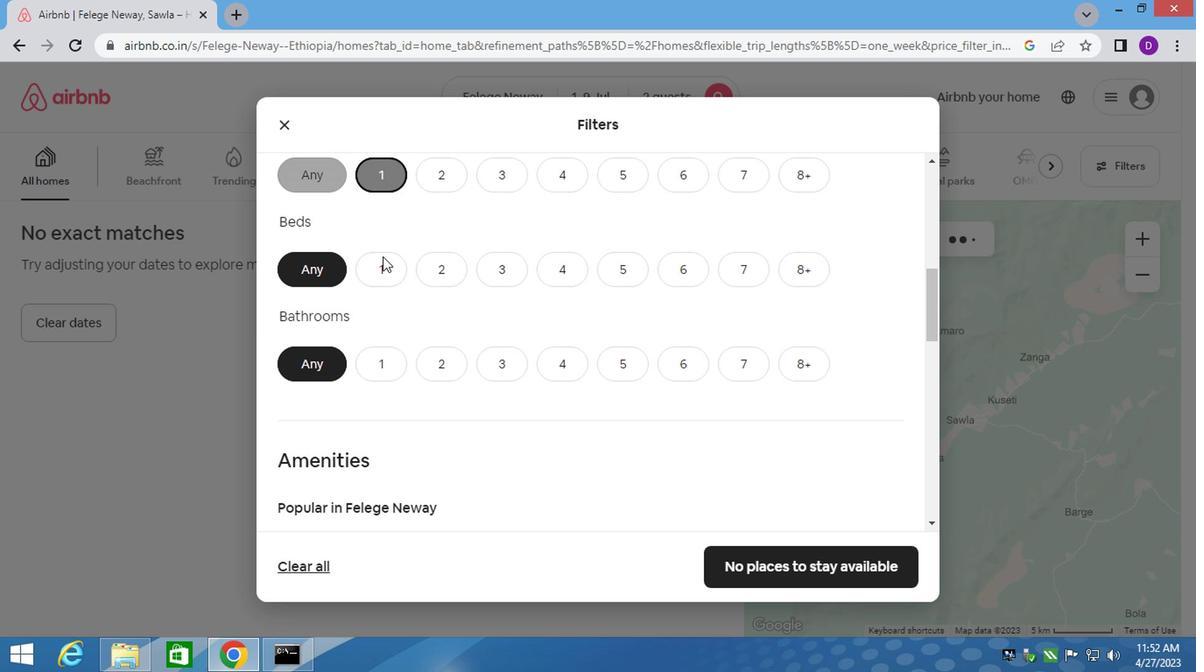 
Action: Mouse pressed left at (386, 261)
Screenshot: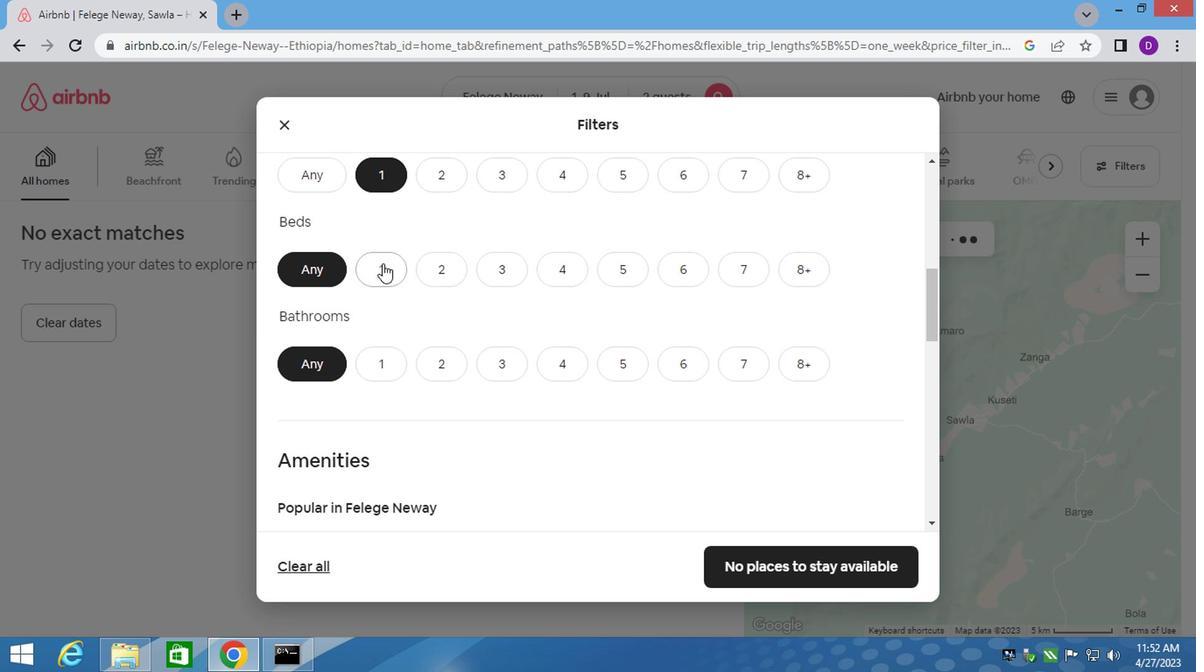 
Action: Mouse moved to (385, 372)
Screenshot: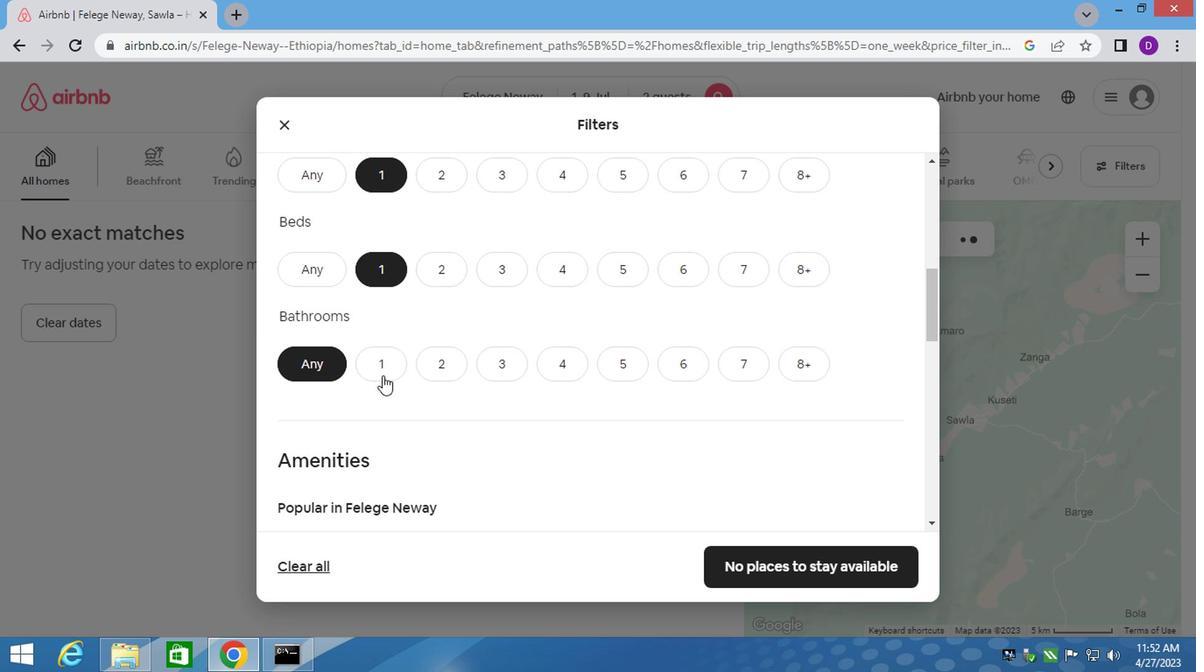 
Action: Mouse pressed left at (385, 372)
Screenshot: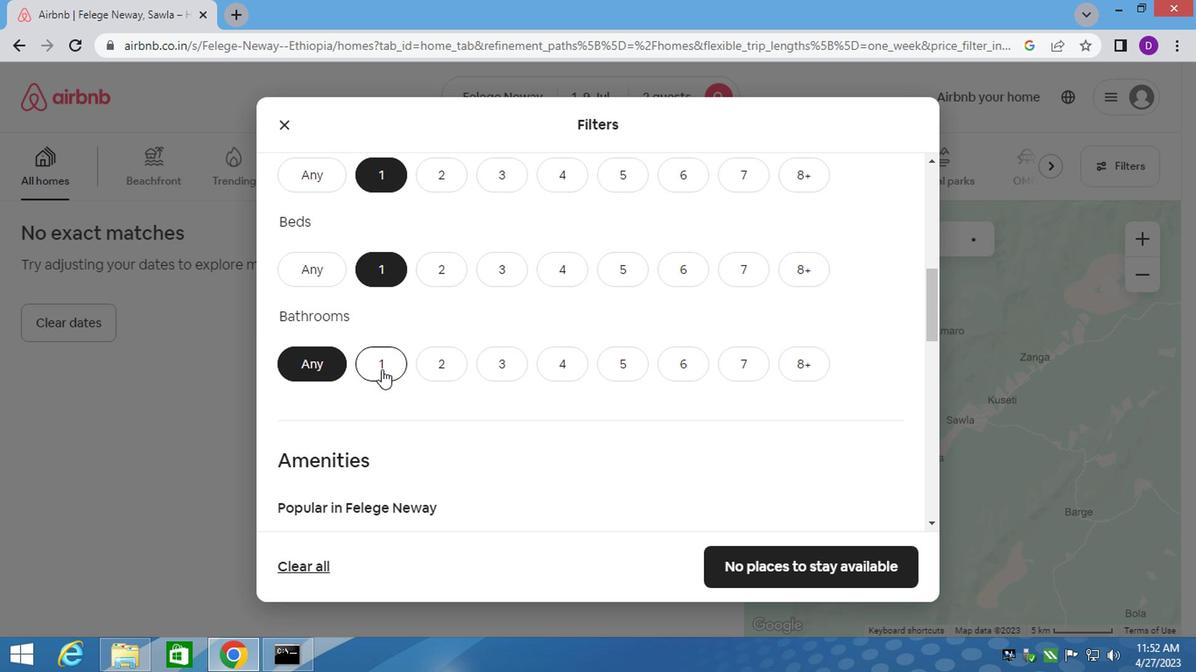 
Action: Mouse moved to (512, 393)
Screenshot: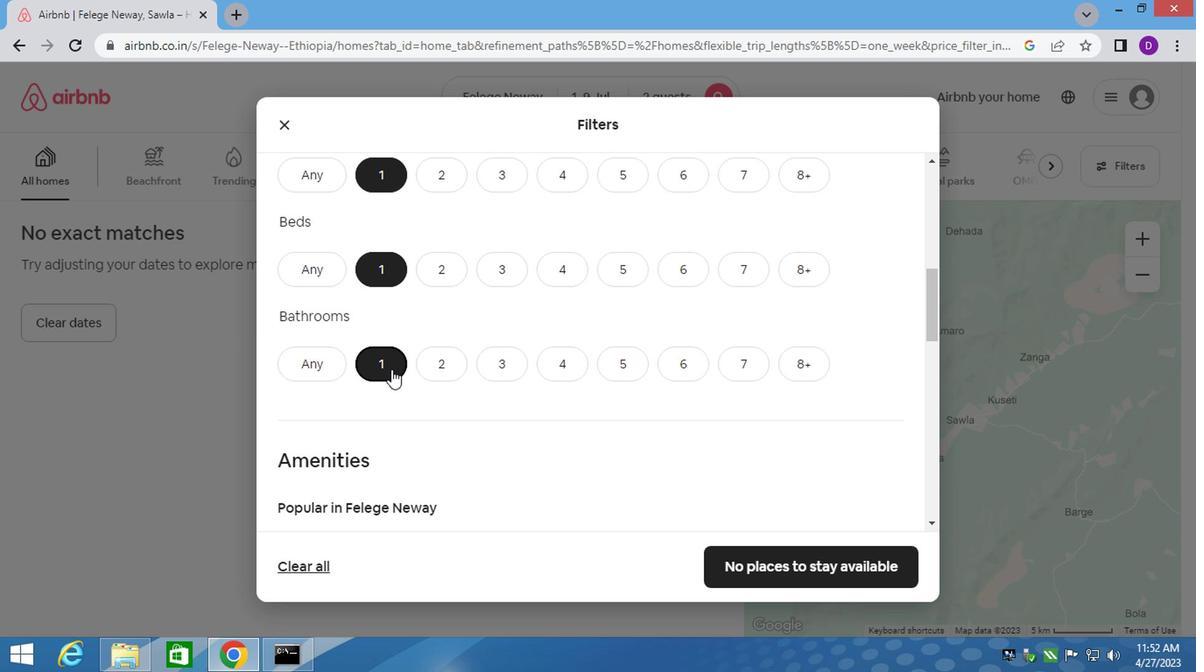 
Action: Mouse scrolled (512, 392) with delta (0, -1)
Screenshot: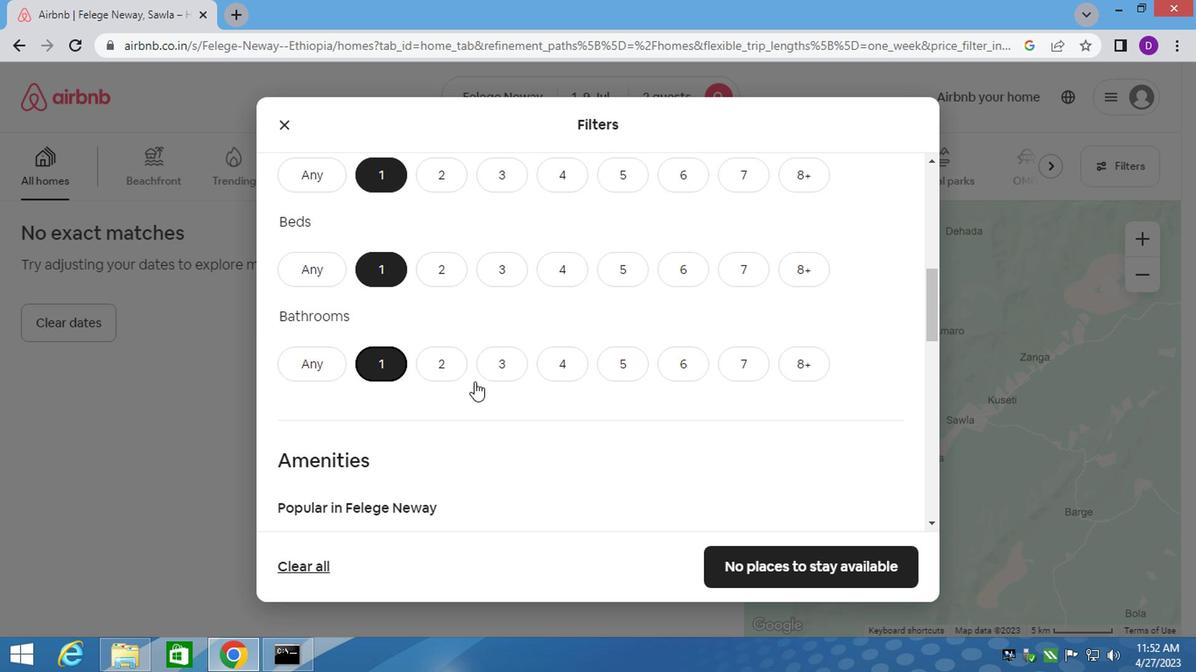 
Action: Mouse moved to (513, 393)
Screenshot: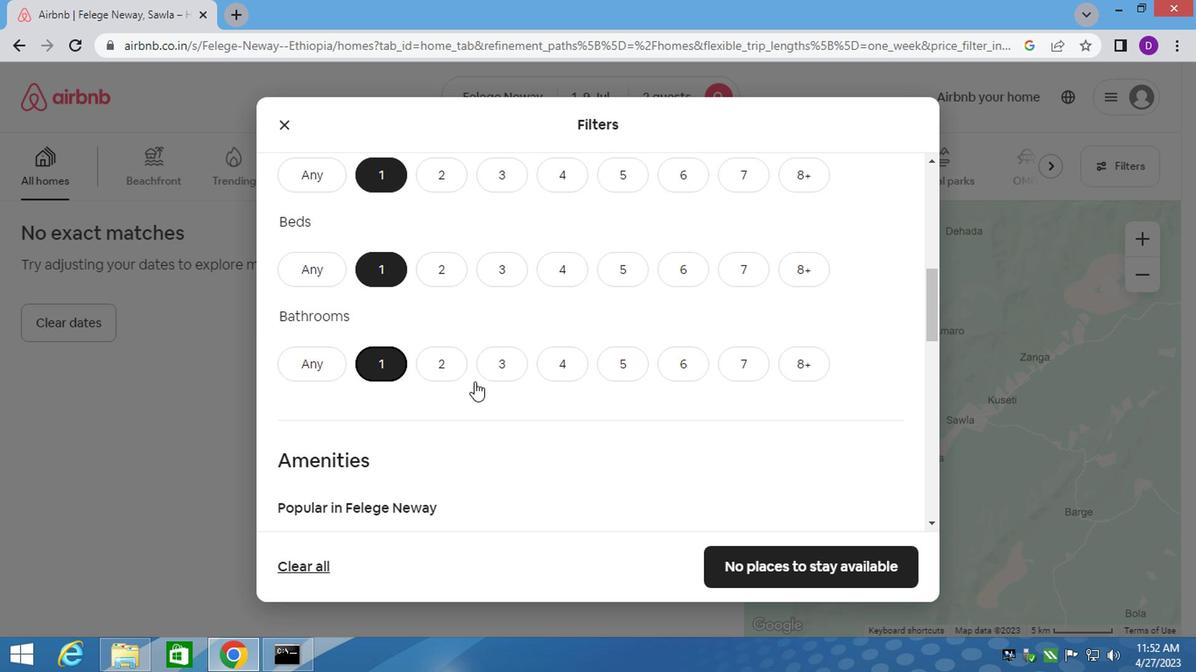 
Action: Mouse scrolled (513, 392) with delta (0, -1)
Screenshot: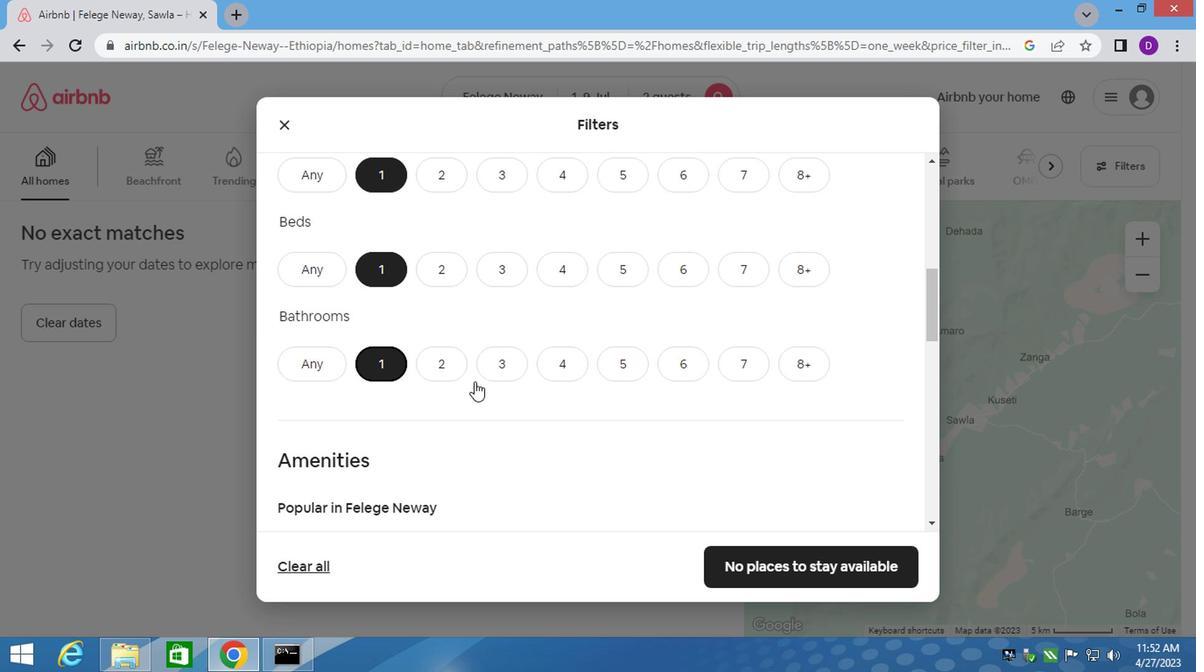 
Action: Mouse moved to (513, 393)
Screenshot: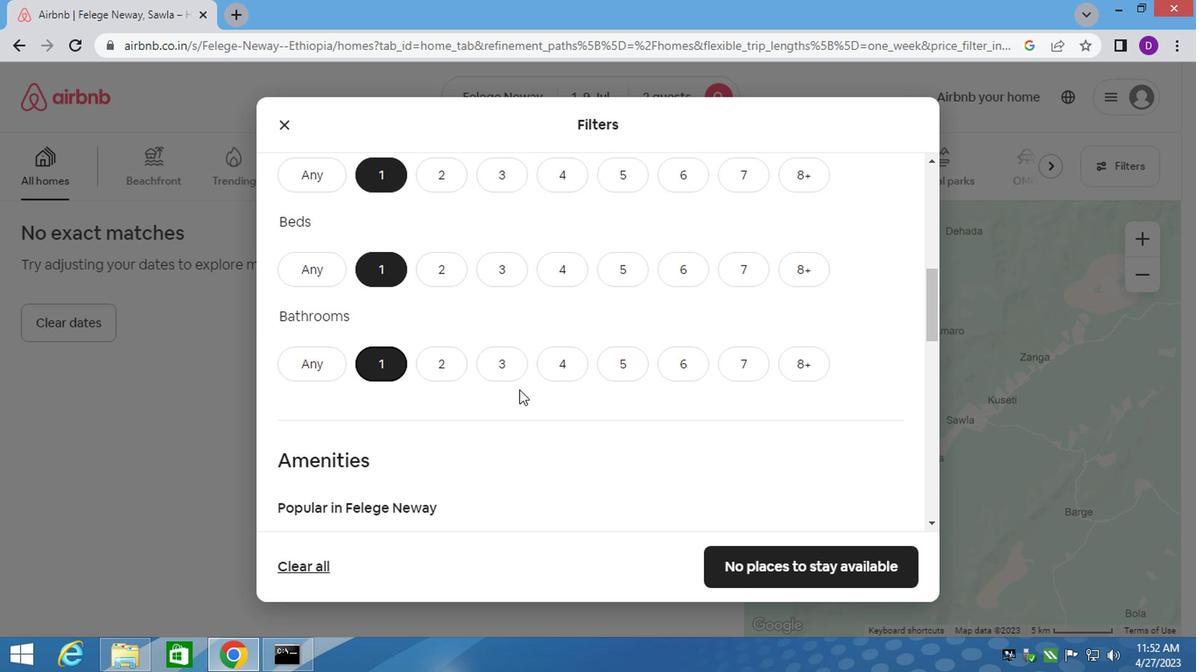 
Action: Mouse scrolled (513, 392) with delta (0, -1)
Screenshot: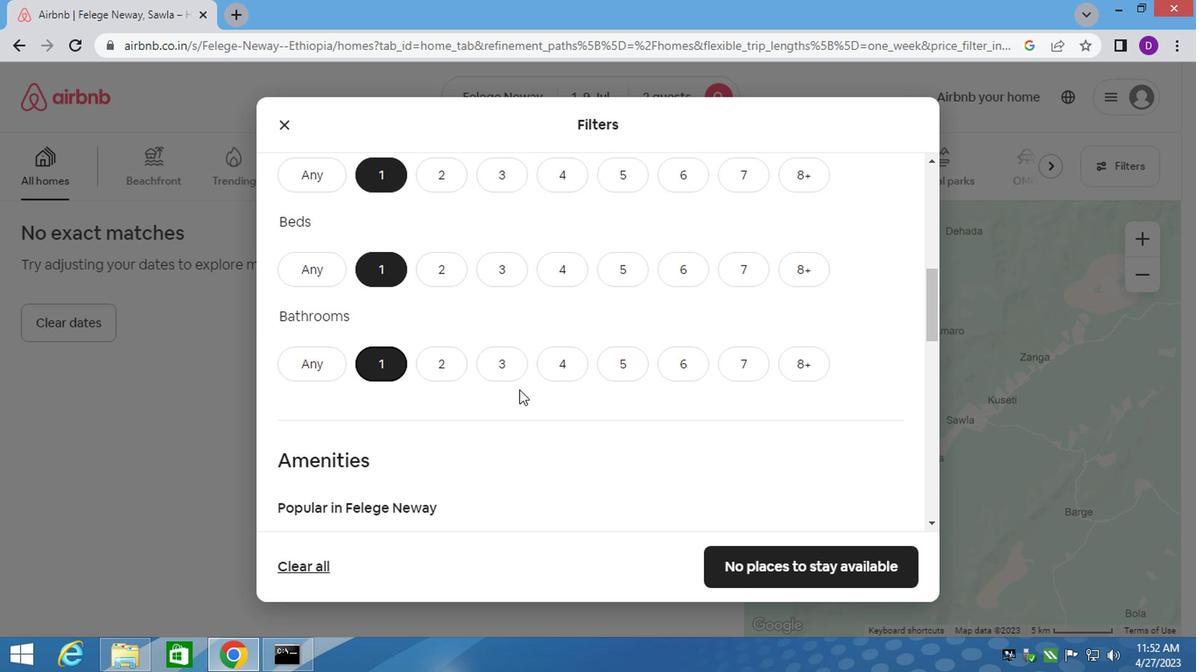 
Action: Mouse moved to (479, 407)
Screenshot: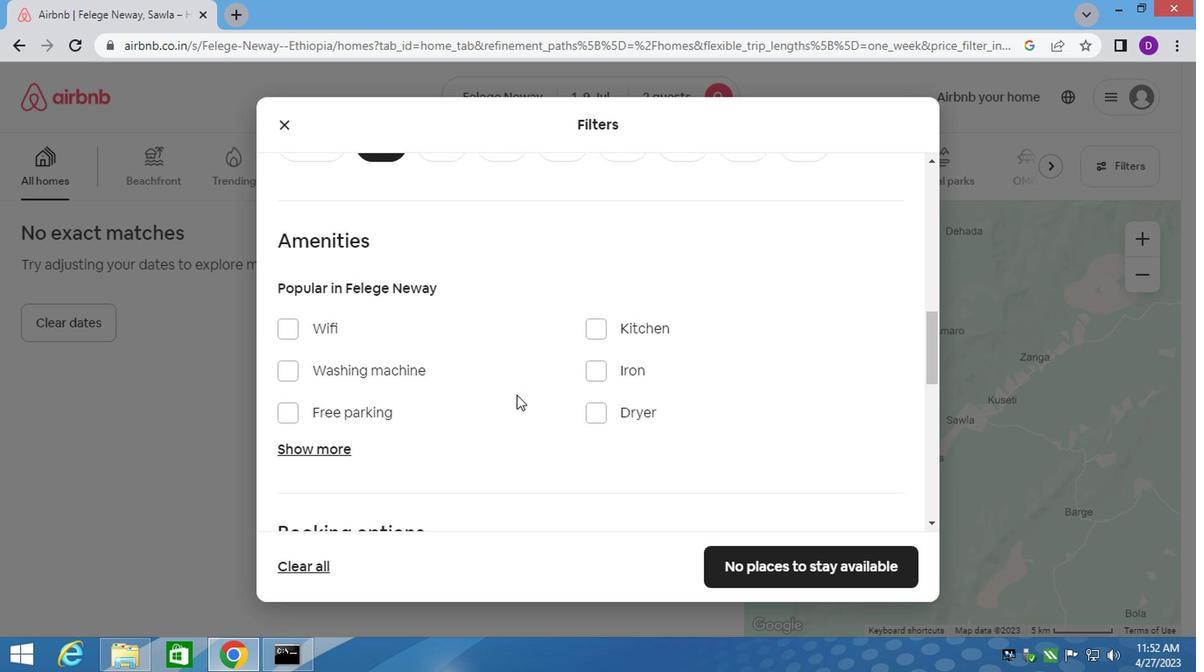 
Action: Mouse scrolled (479, 406) with delta (0, 0)
Screenshot: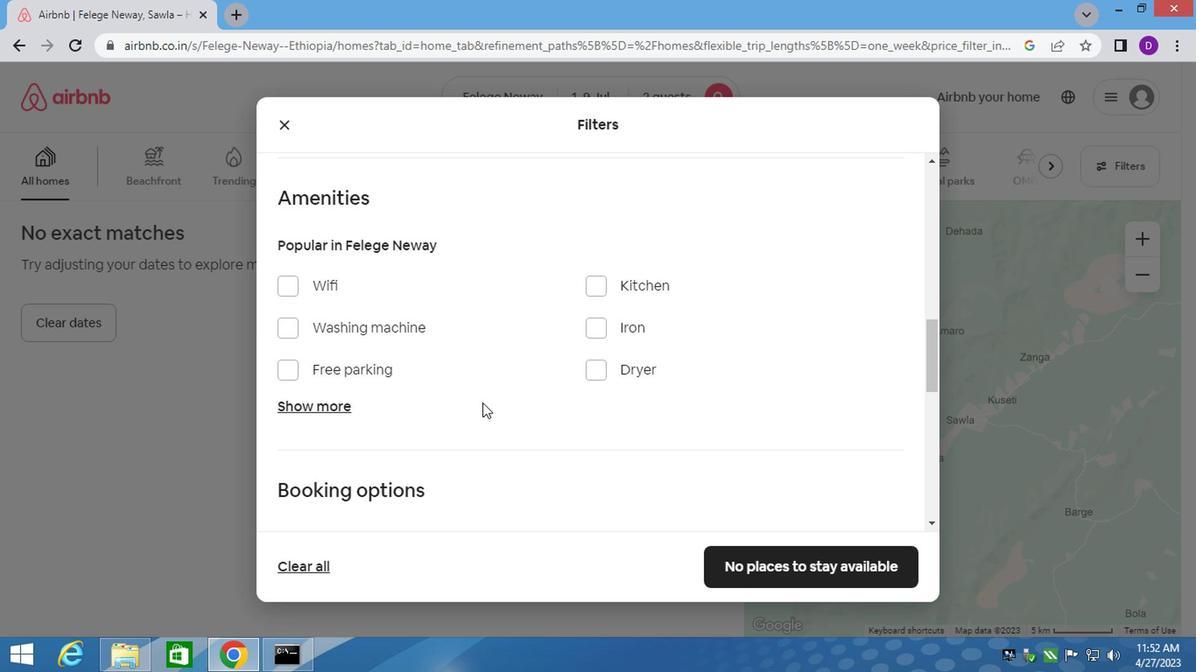 
Action: Mouse moved to (475, 410)
Screenshot: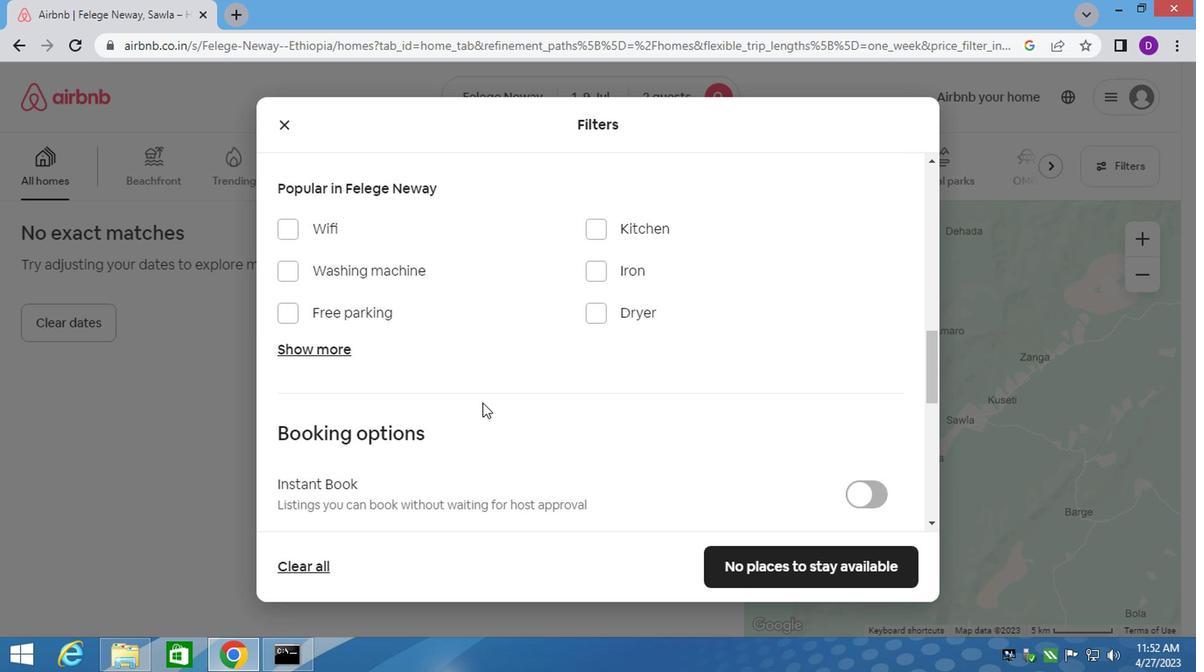 
Action: Mouse scrolled (475, 409) with delta (0, -1)
Screenshot: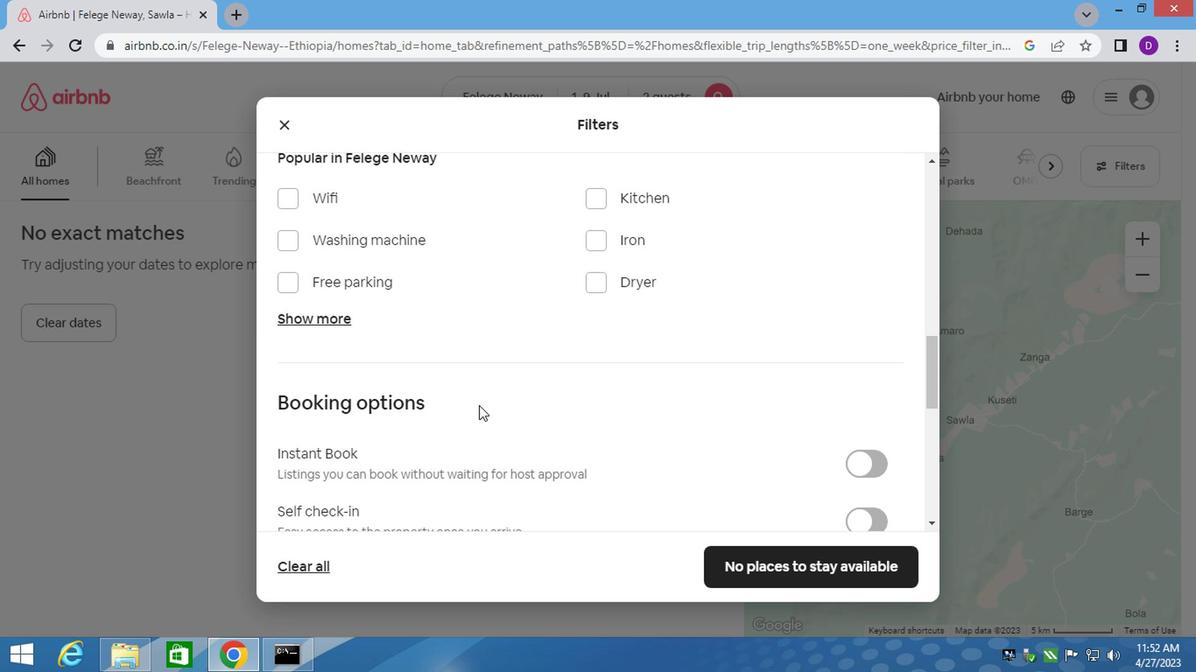 
Action: Mouse scrolled (475, 409) with delta (0, -1)
Screenshot: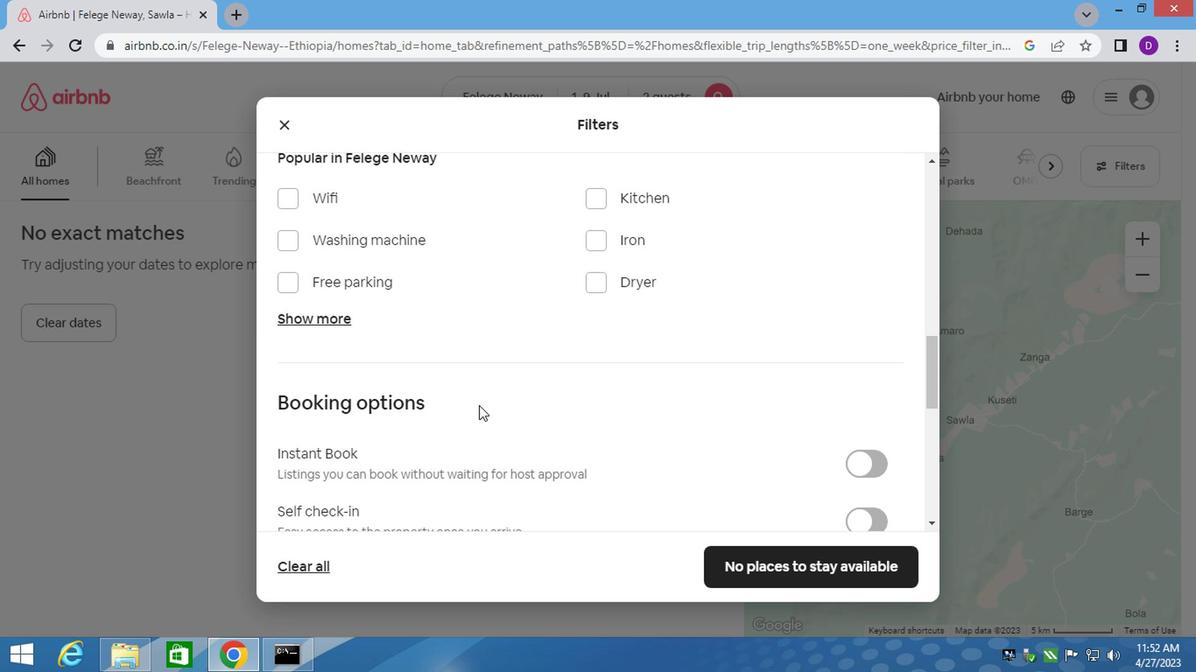 
Action: Mouse moved to (831, 345)
Screenshot: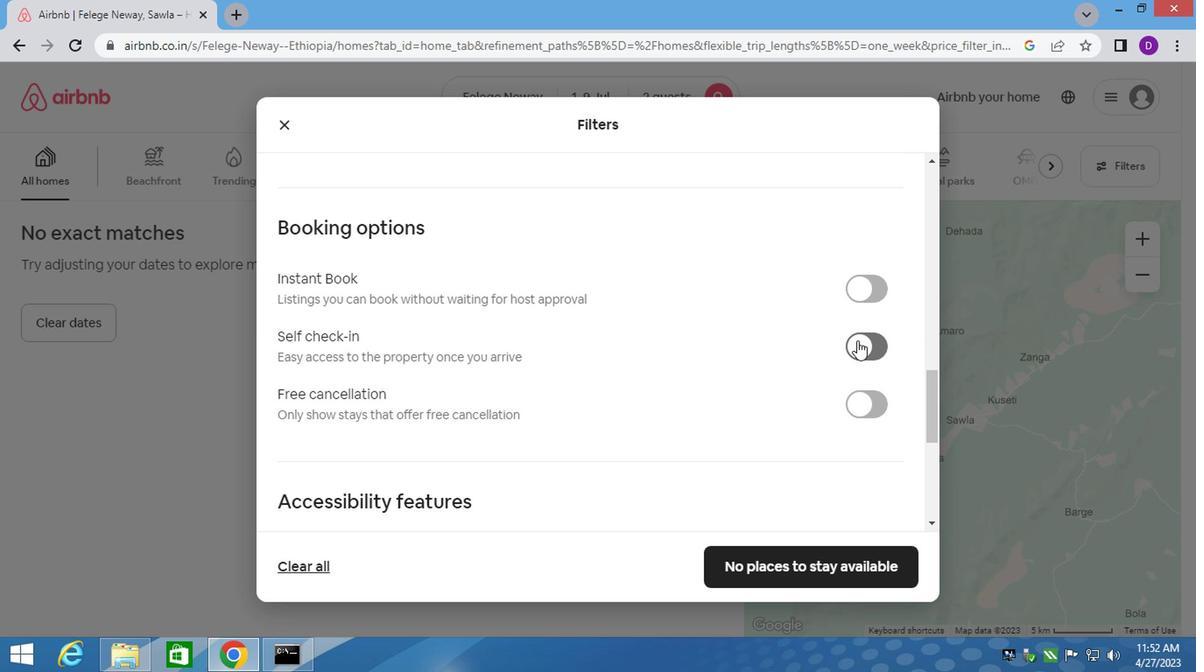 
Action: Mouse pressed left at (831, 345)
Screenshot: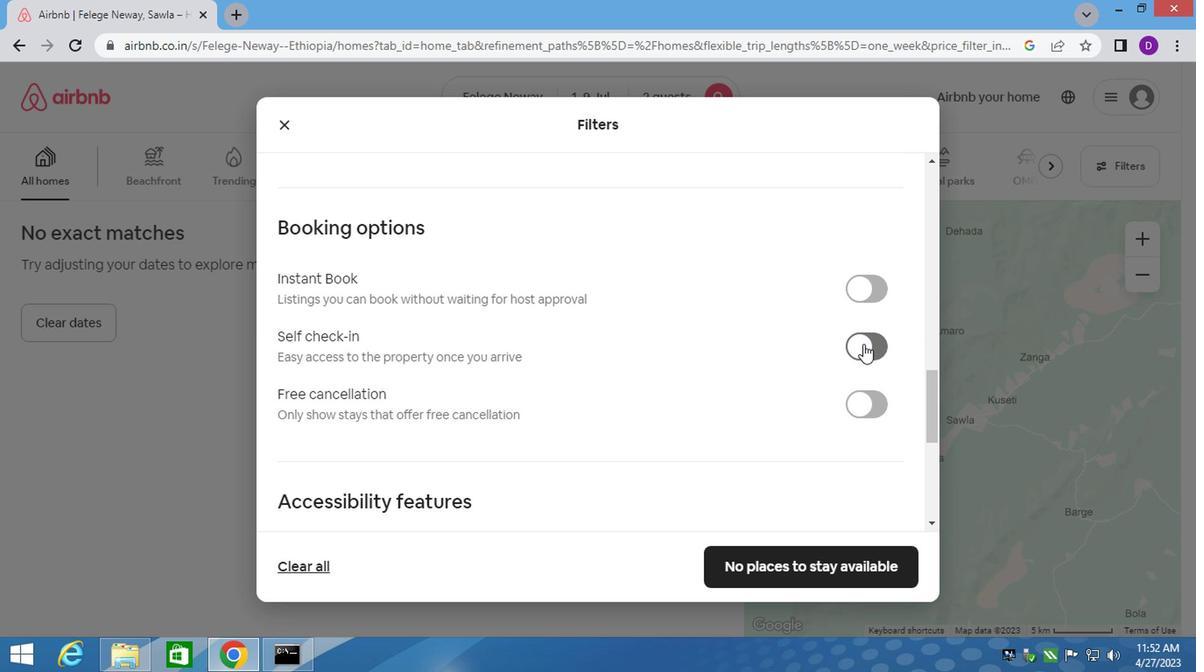 
Action: Mouse moved to (540, 380)
Screenshot: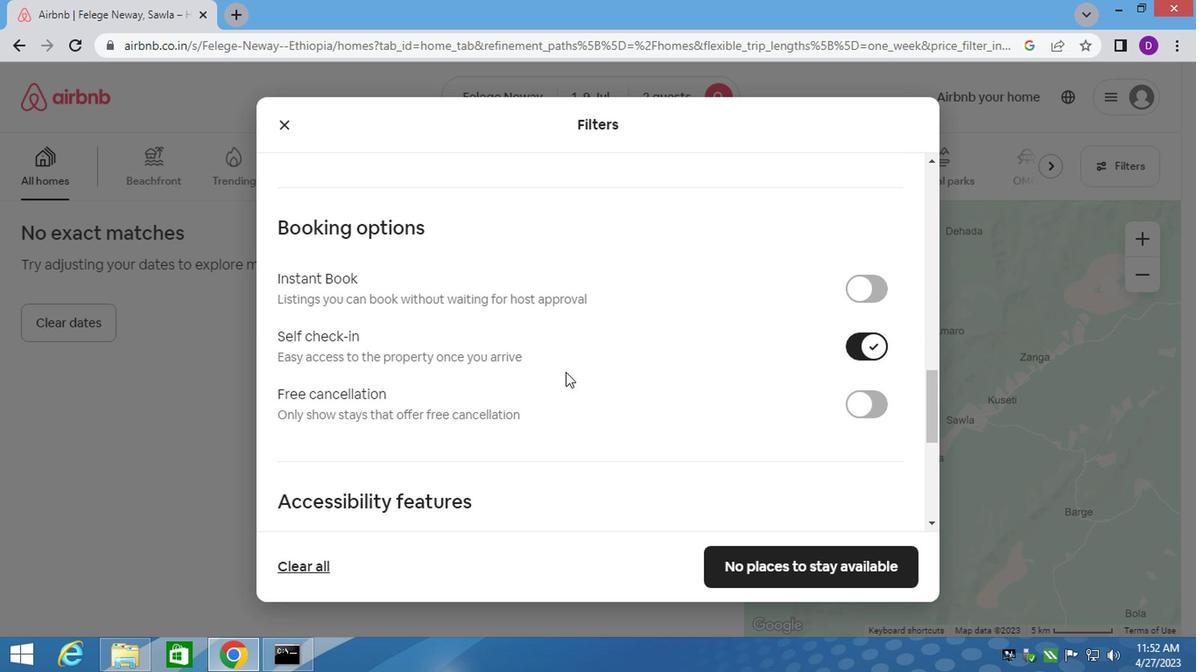 
Action: Mouse scrolled (540, 378) with delta (0, -1)
Screenshot: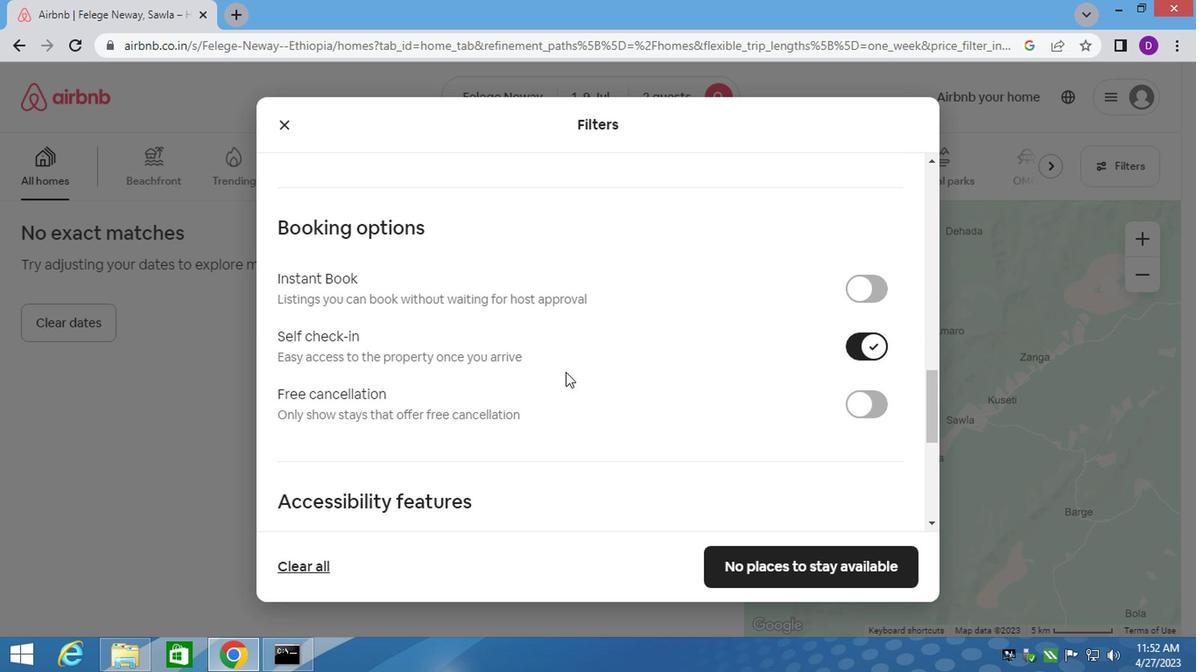 
Action: Mouse moved to (529, 381)
Screenshot: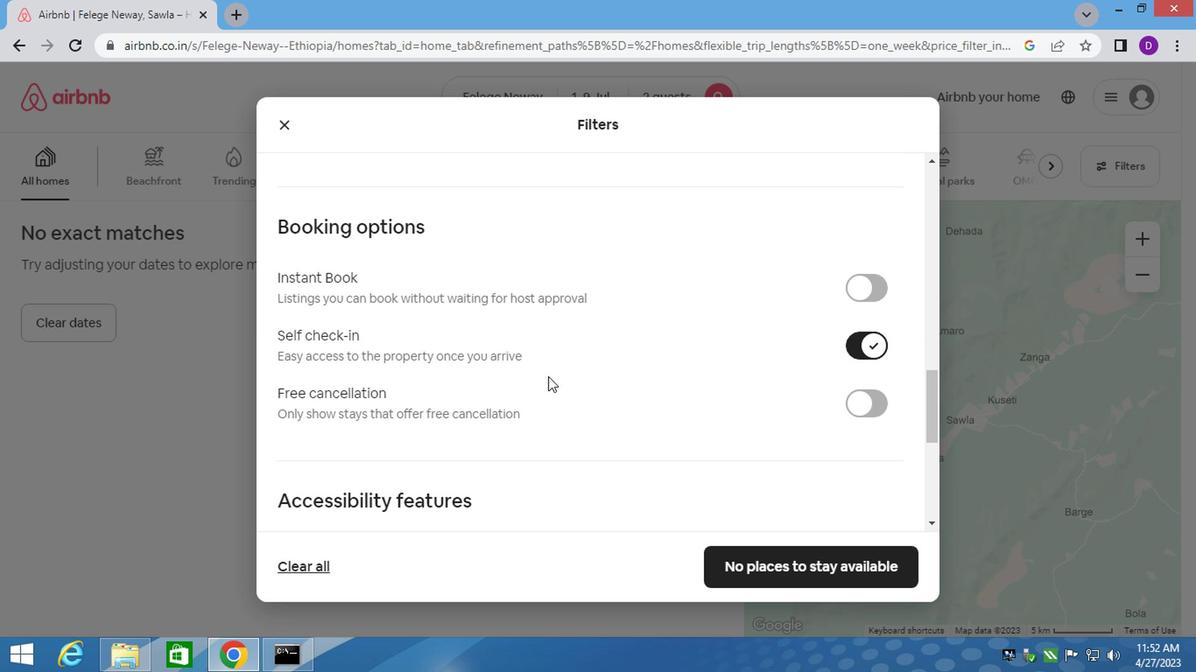 
Action: Mouse scrolled (529, 380) with delta (0, -1)
Screenshot: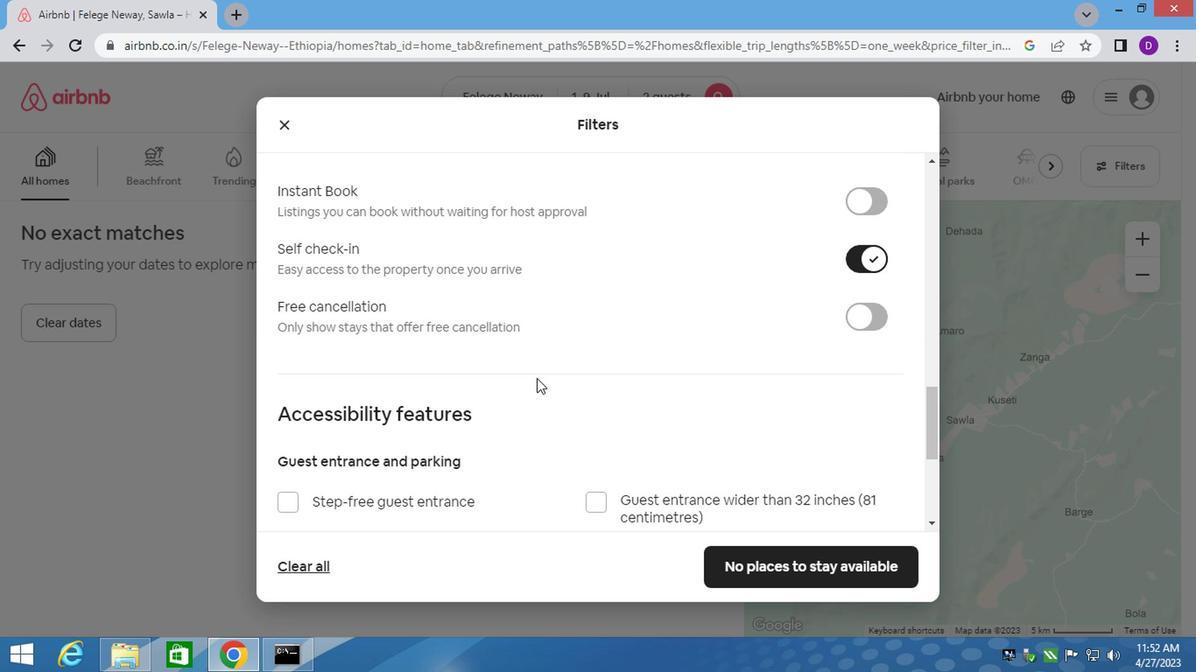 
Action: Mouse scrolled (529, 380) with delta (0, -1)
Screenshot: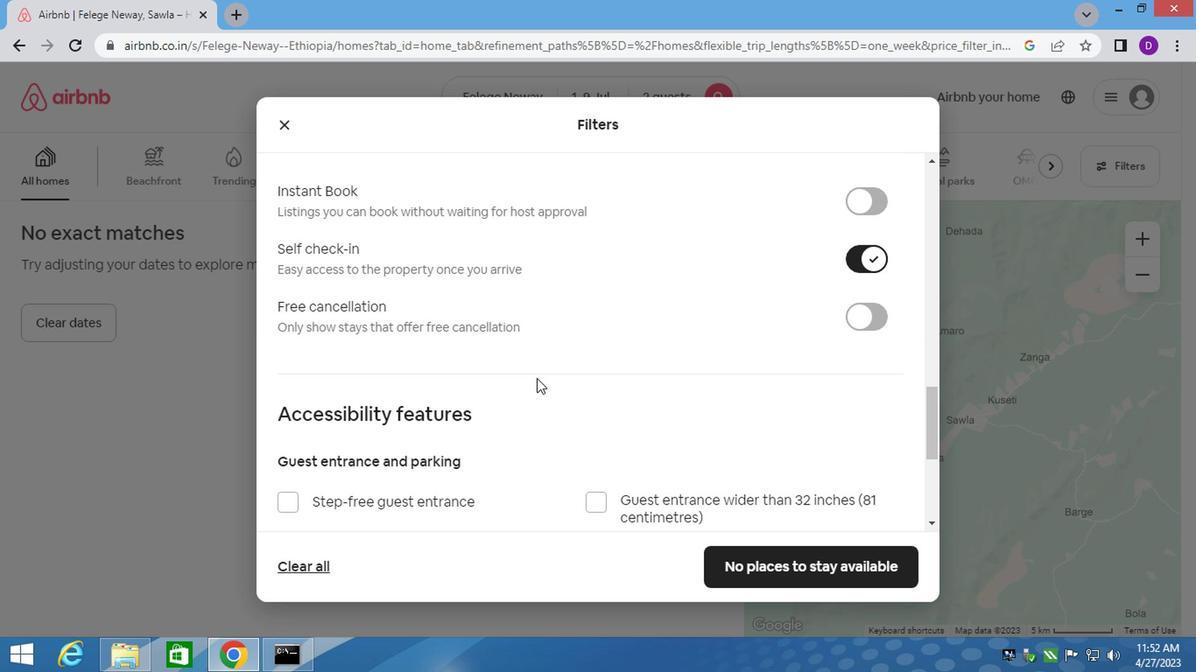 
Action: Mouse scrolled (529, 380) with delta (0, -1)
Screenshot: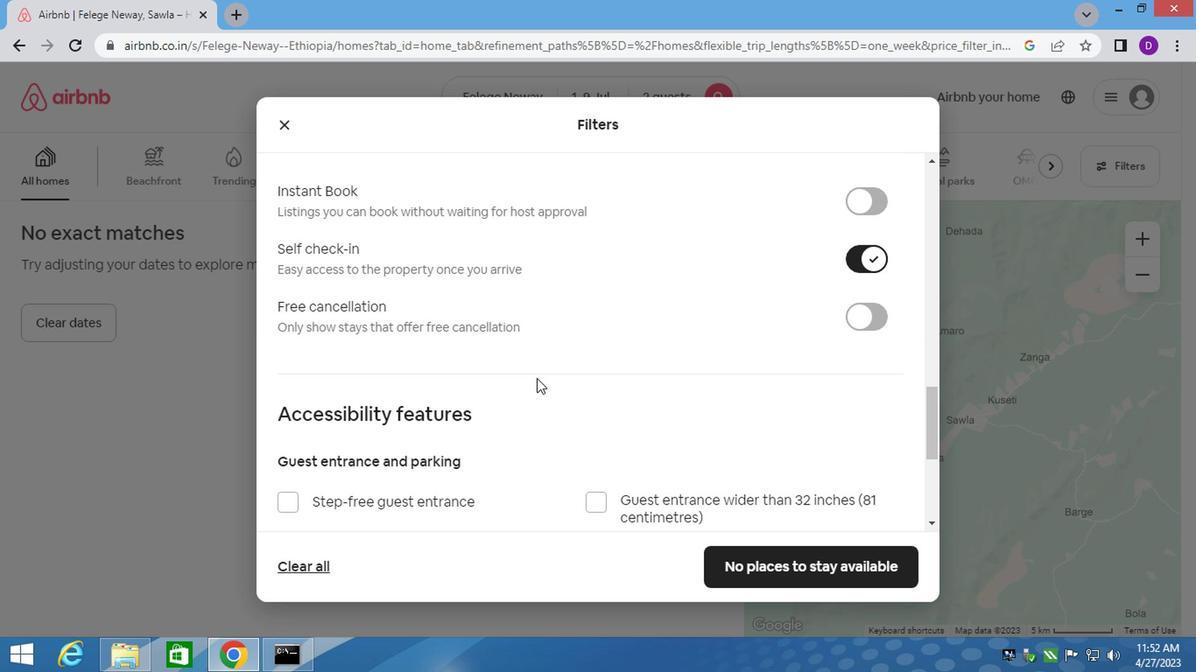 
Action: Mouse scrolled (529, 380) with delta (0, -1)
Screenshot: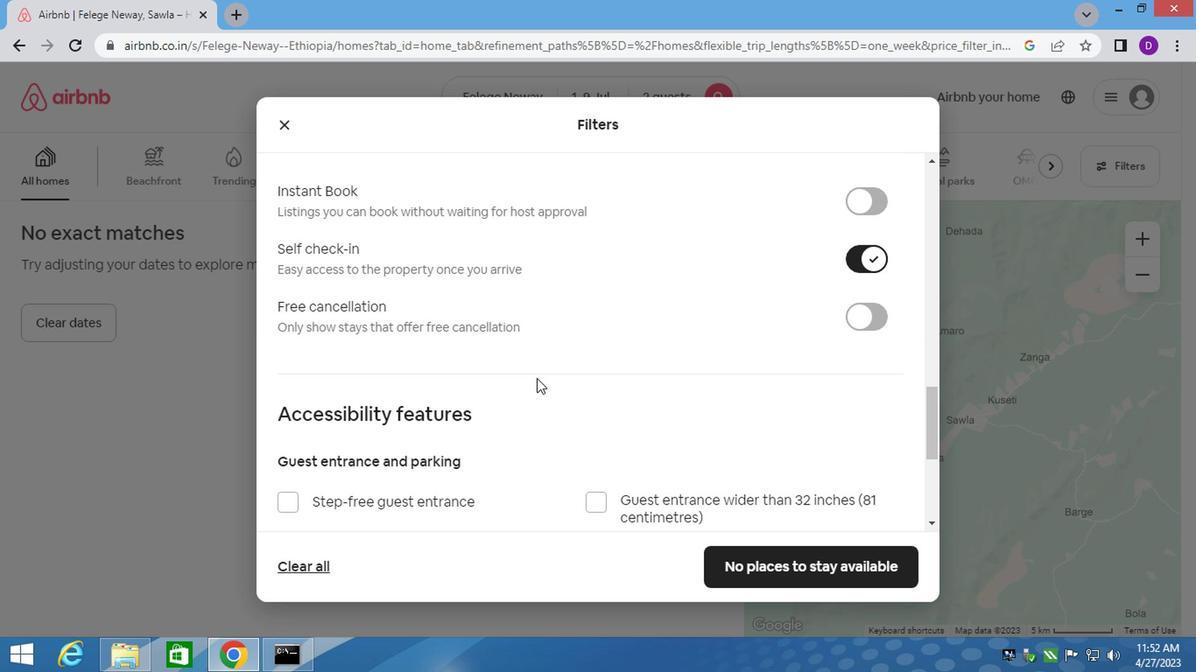 
Action: Mouse moved to (521, 381)
Screenshot: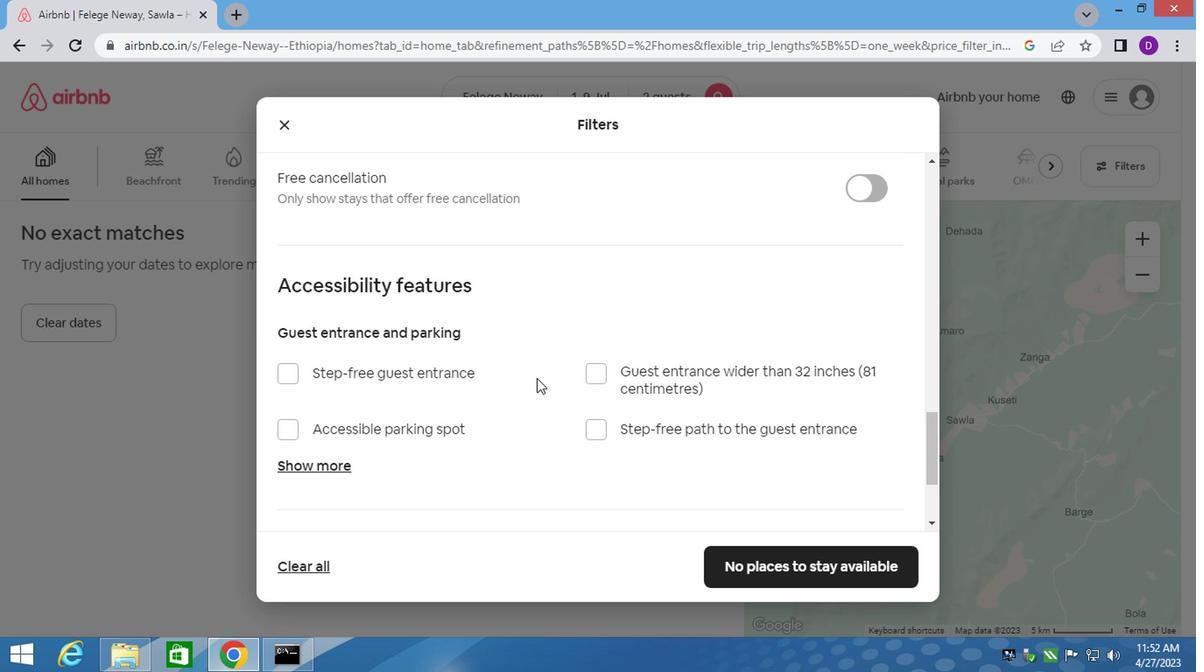 
Action: Mouse scrolled (521, 380) with delta (0, -1)
Screenshot: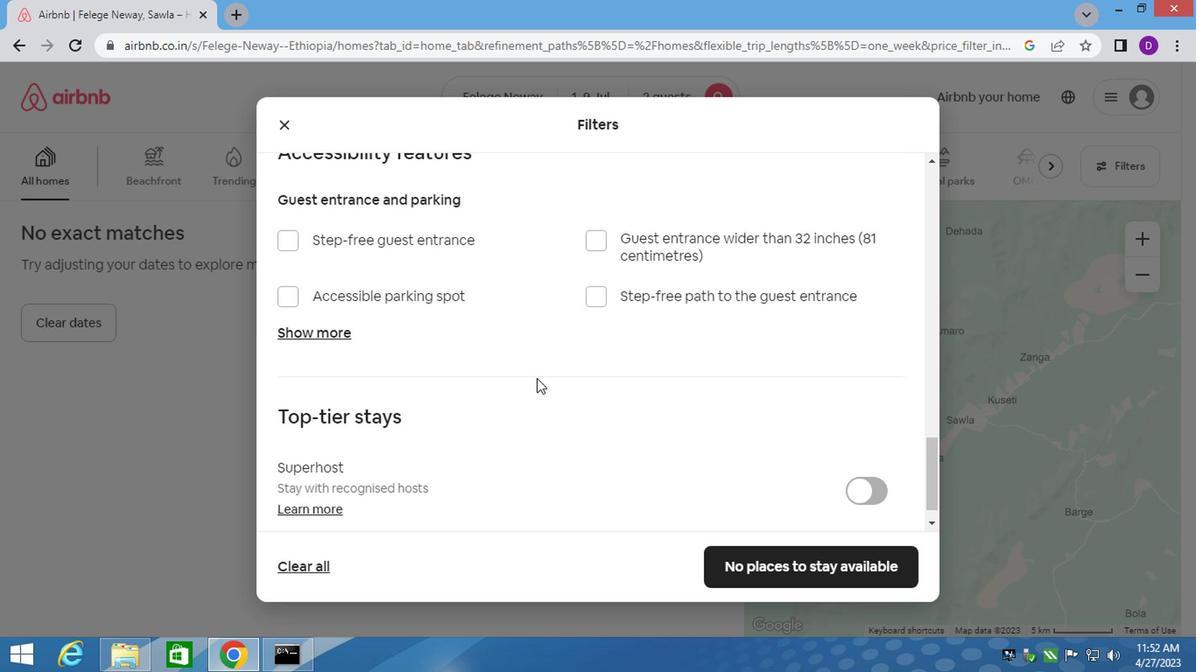 
Action: Mouse moved to (521, 381)
Screenshot: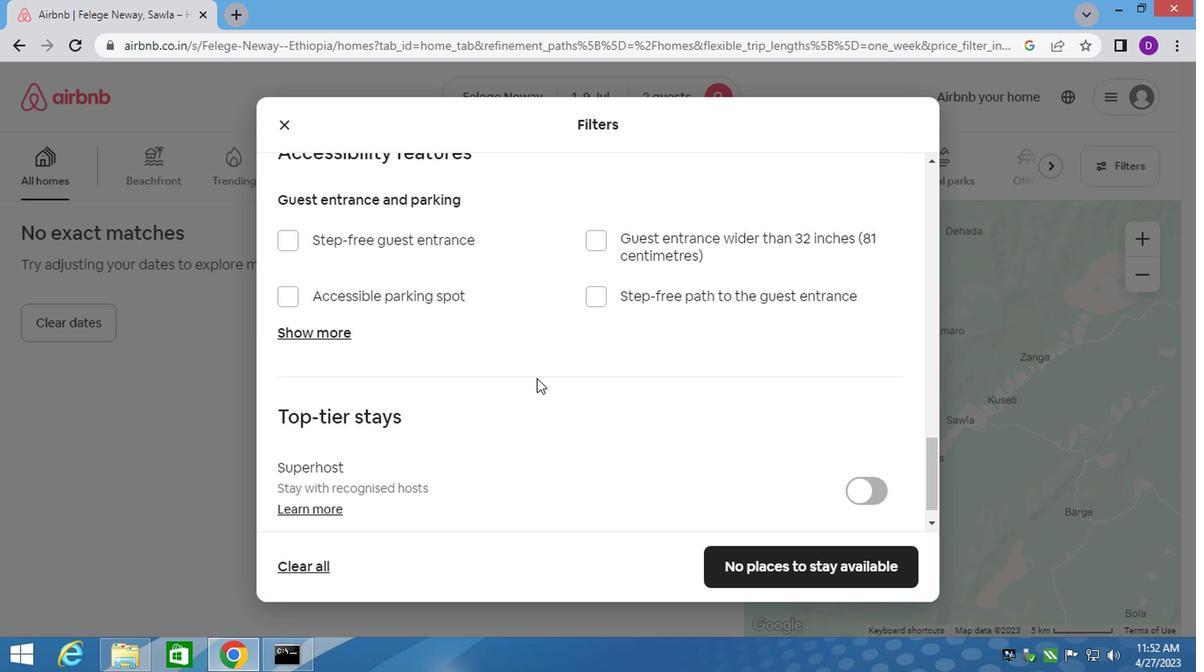 
Action: Mouse scrolled (521, 380) with delta (0, -1)
Screenshot: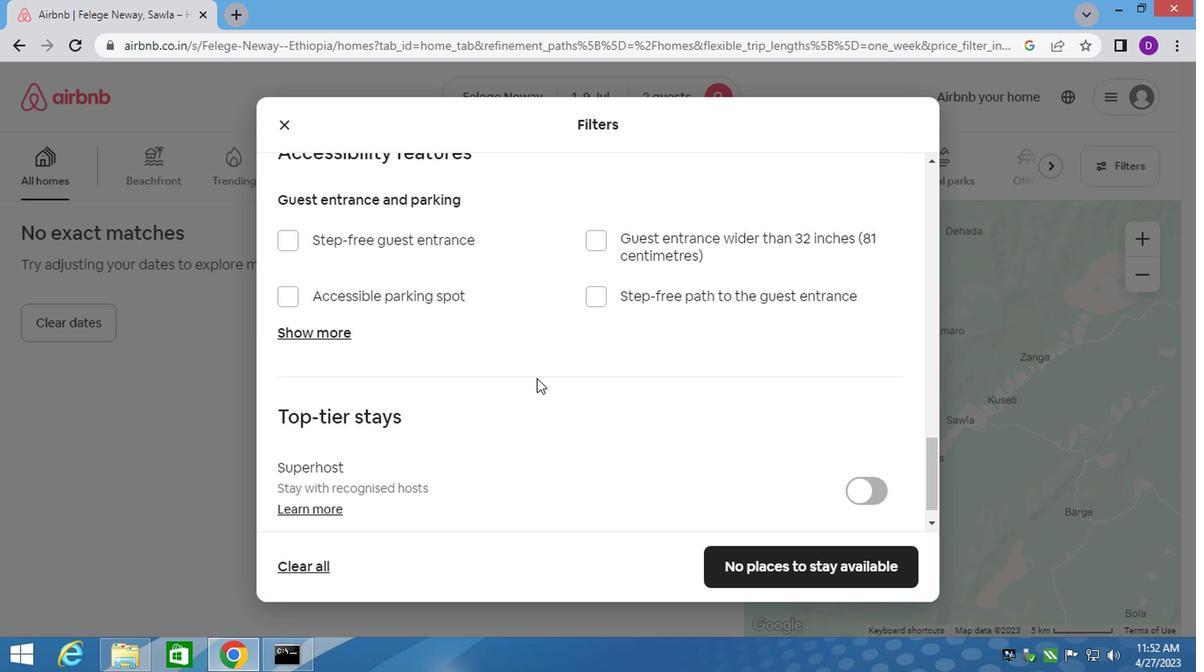
Action: Mouse scrolled (521, 380) with delta (0, -1)
Screenshot: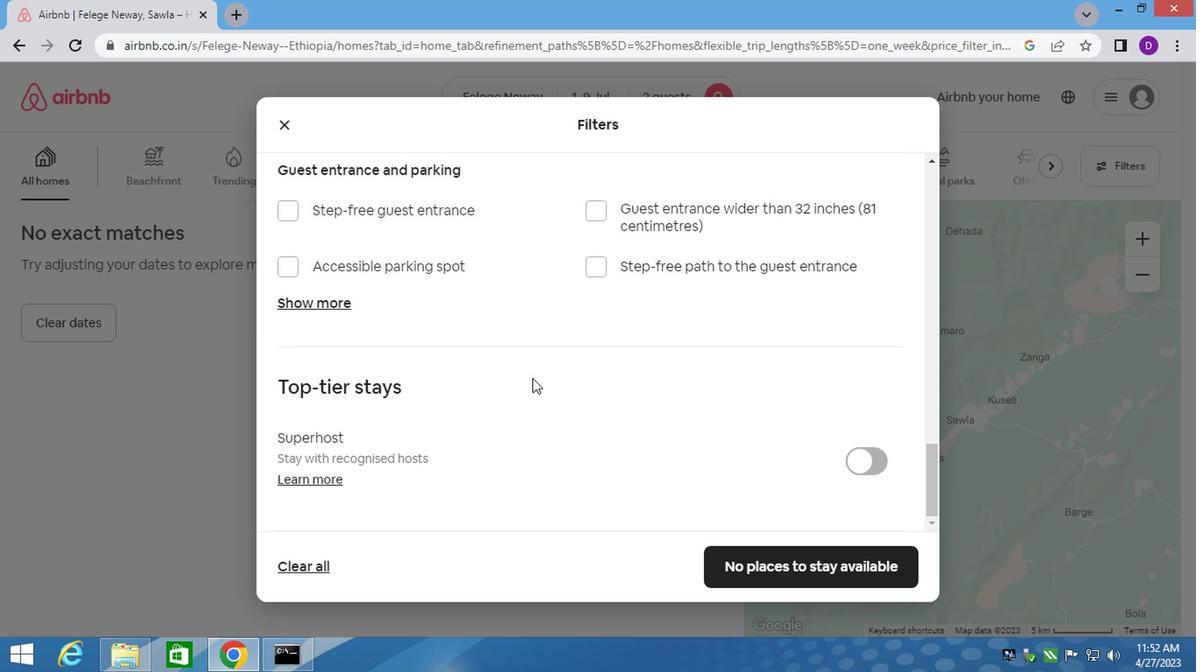 
Action: Mouse moved to (520, 382)
Screenshot: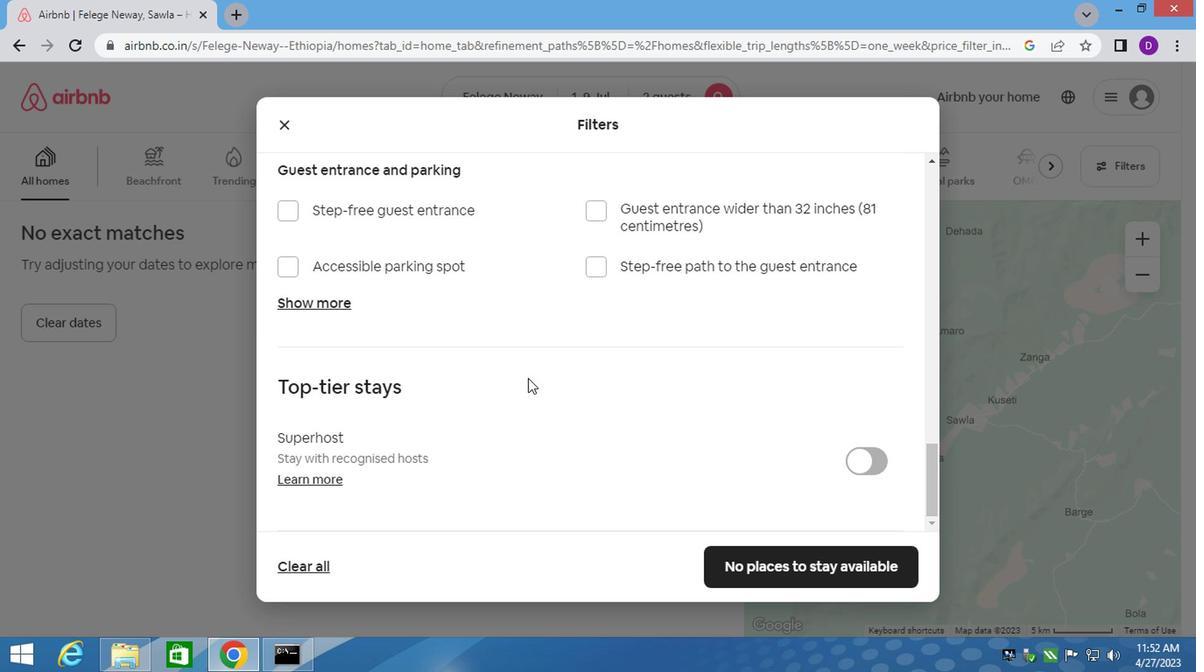 
Action: Mouse scrolled (520, 381) with delta (0, 0)
Screenshot: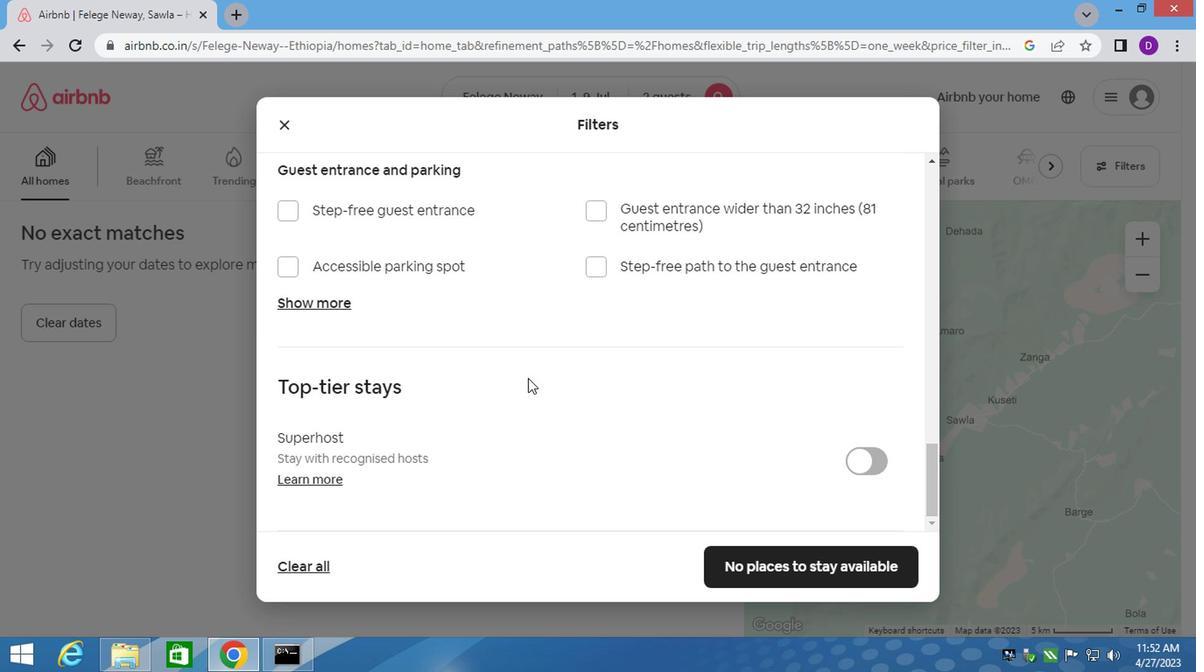 
Action: Mouse moved to (520, 386)
Screenshot: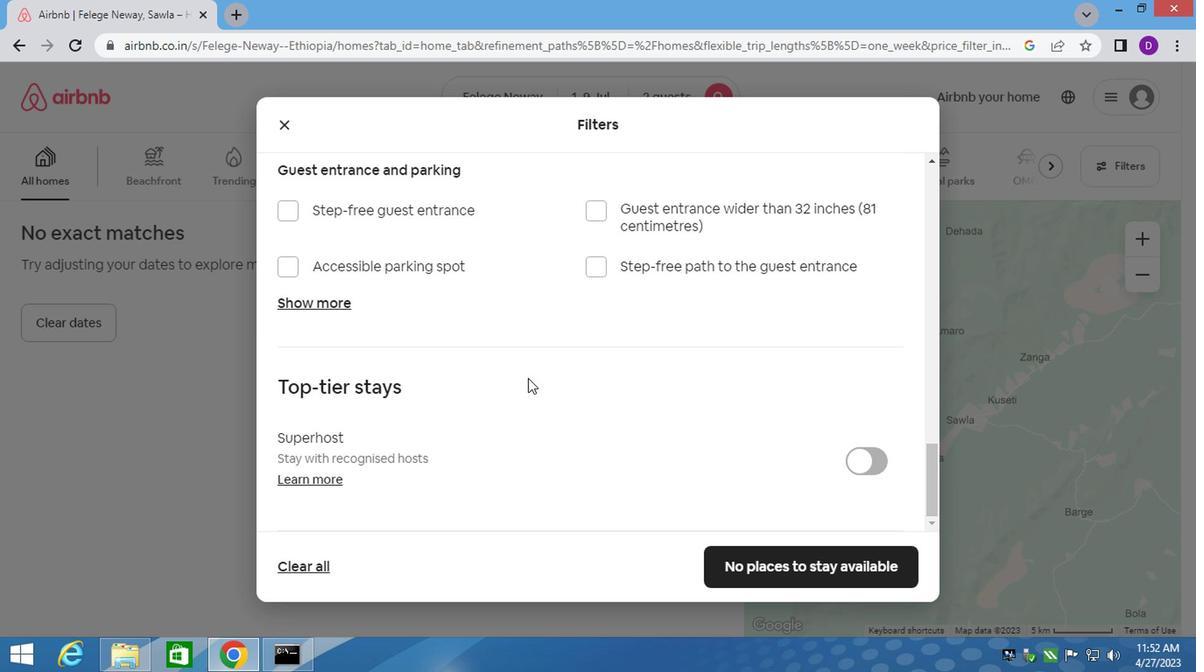 
Action: Mouse scrolled (520, 385) with delta (0, -1)
Screenshot: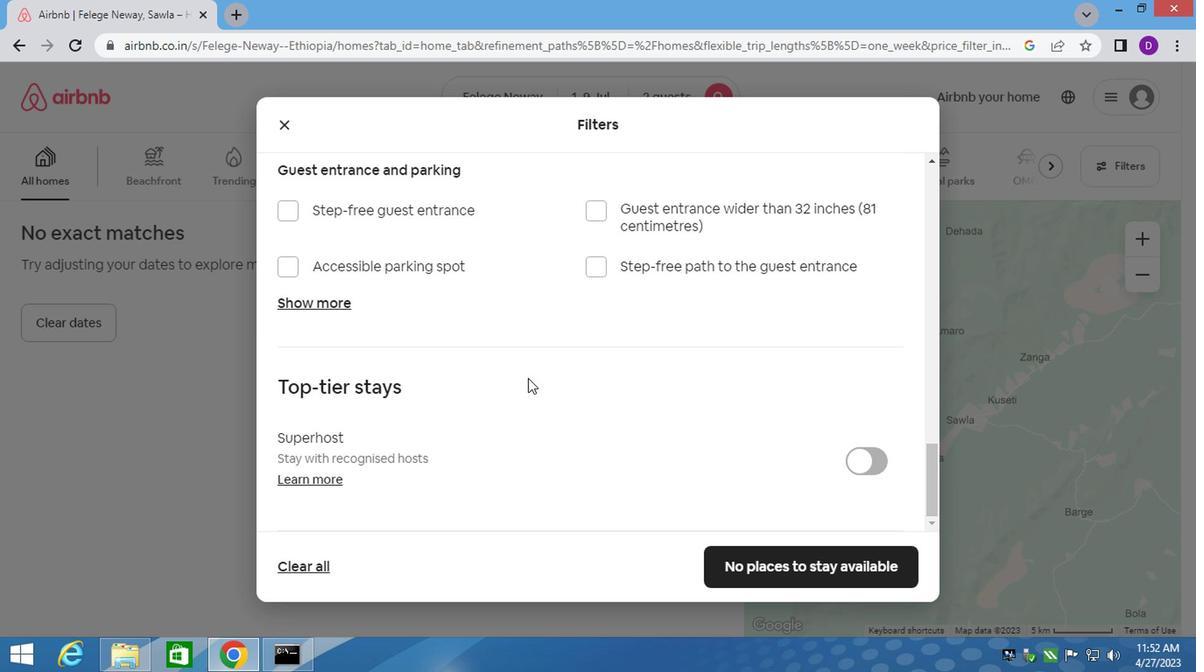 
Action: Mouse moved to (521, 388)
Screenshot: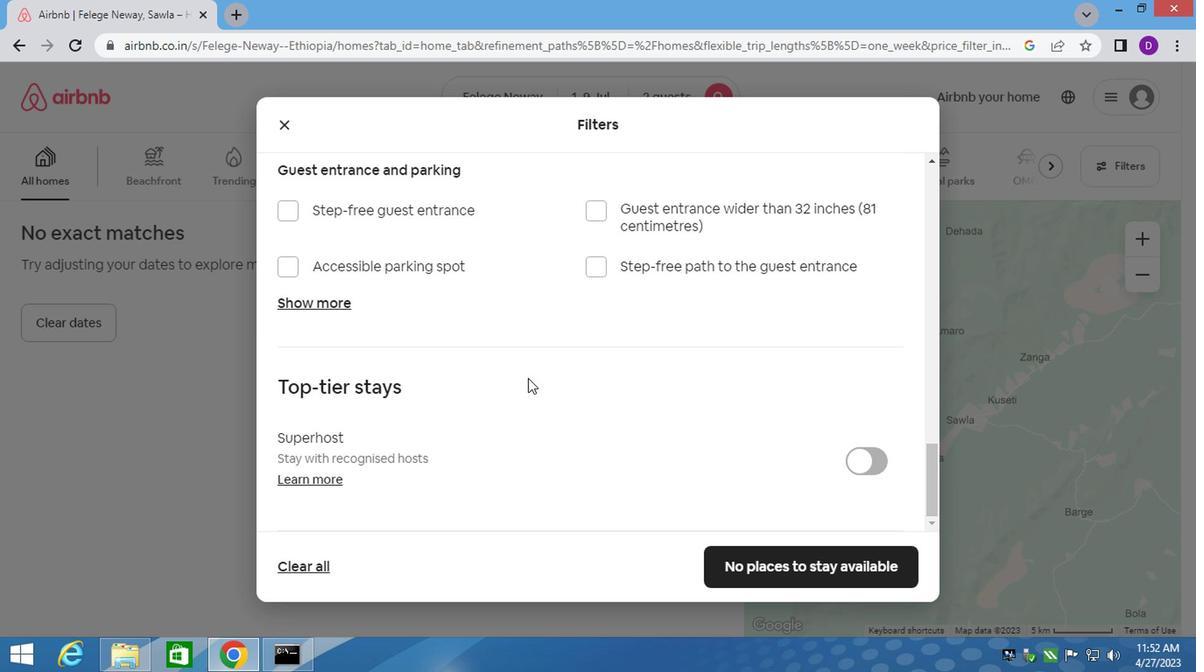 
Action: Mouse scrolled (521, 388) with delta (0, 0)
Screenshot: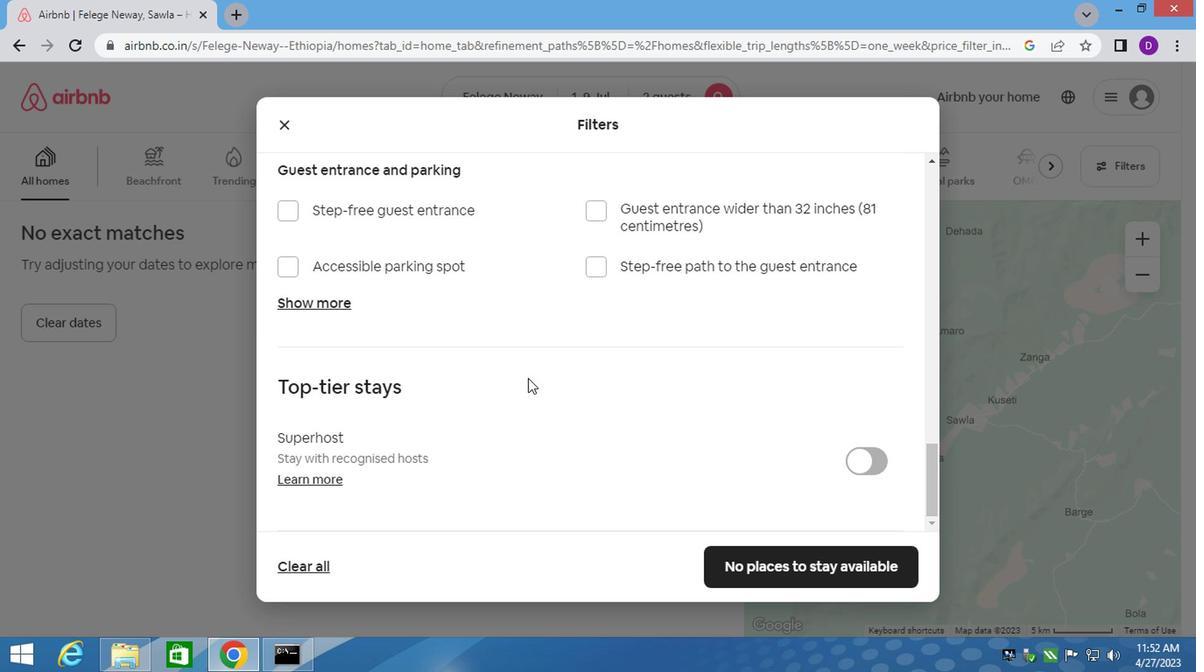 
Action: Mouse moved to (631, 451)
Screenshot: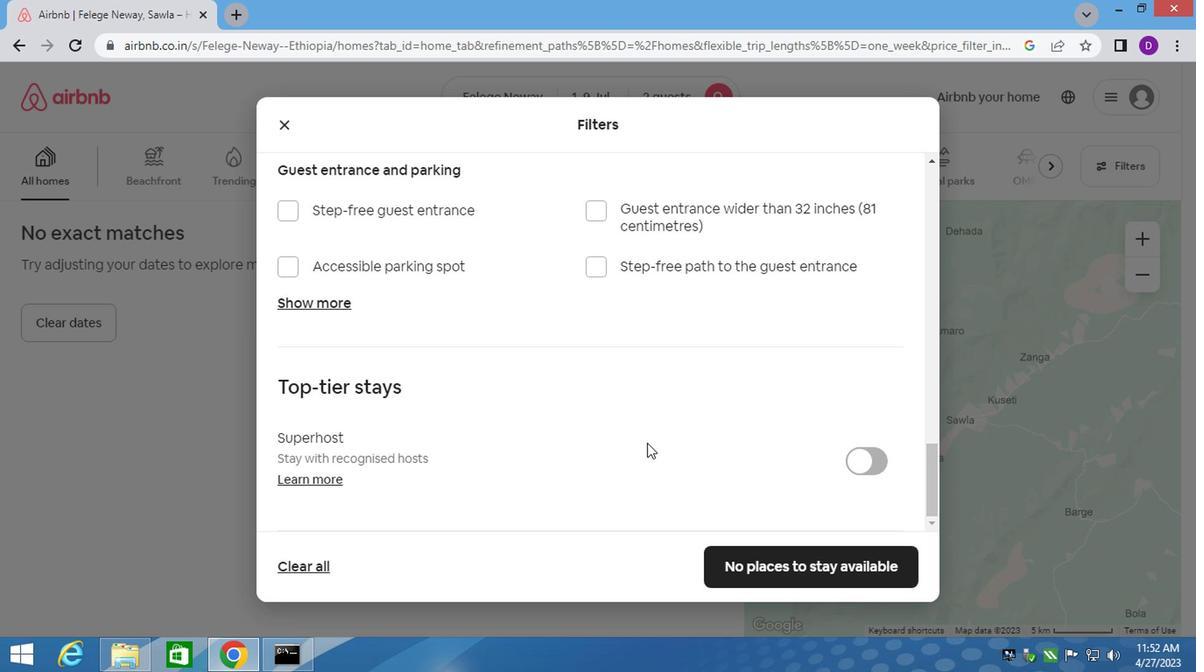 
Action: Mouse scrolled (631, 450) with delta (0, 0)
Screenshot: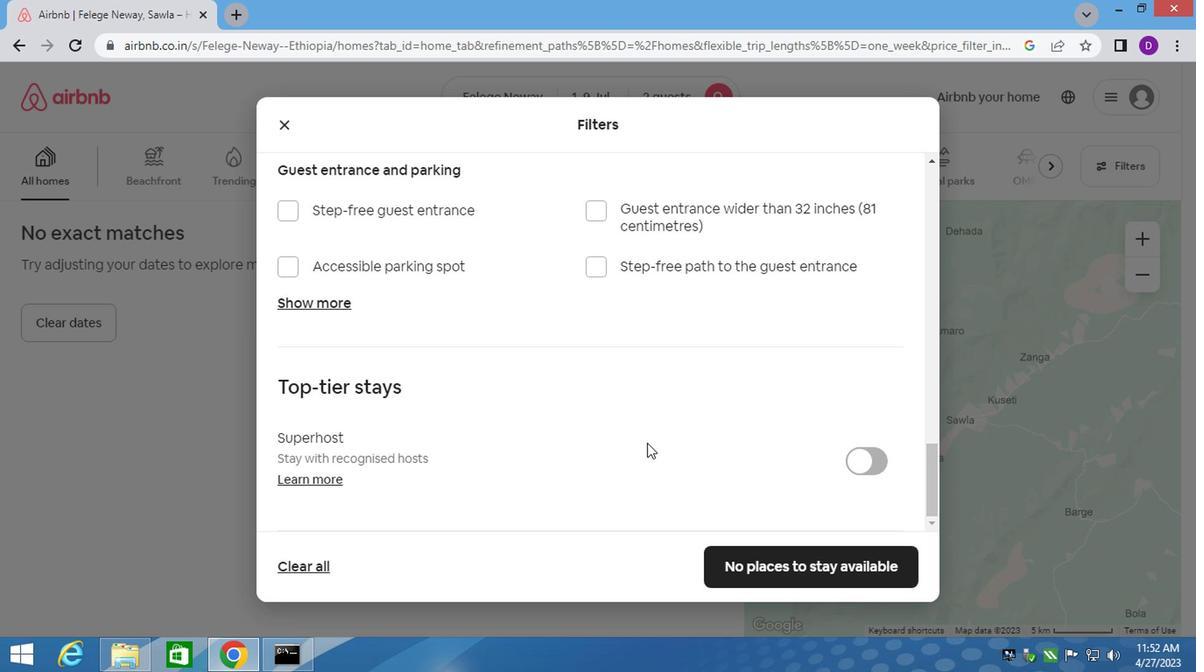 
Action: Mouse moved to (781, 570)
Screenshot: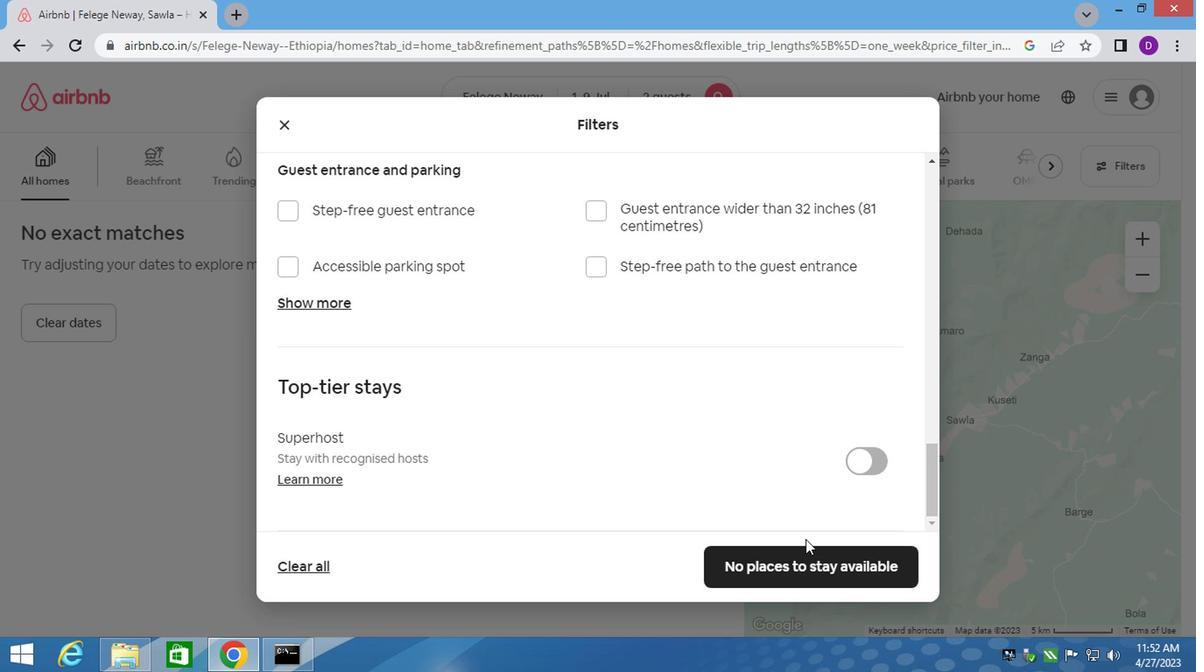 
Action: Mouse pressed left at (781, 570)
Screenshot: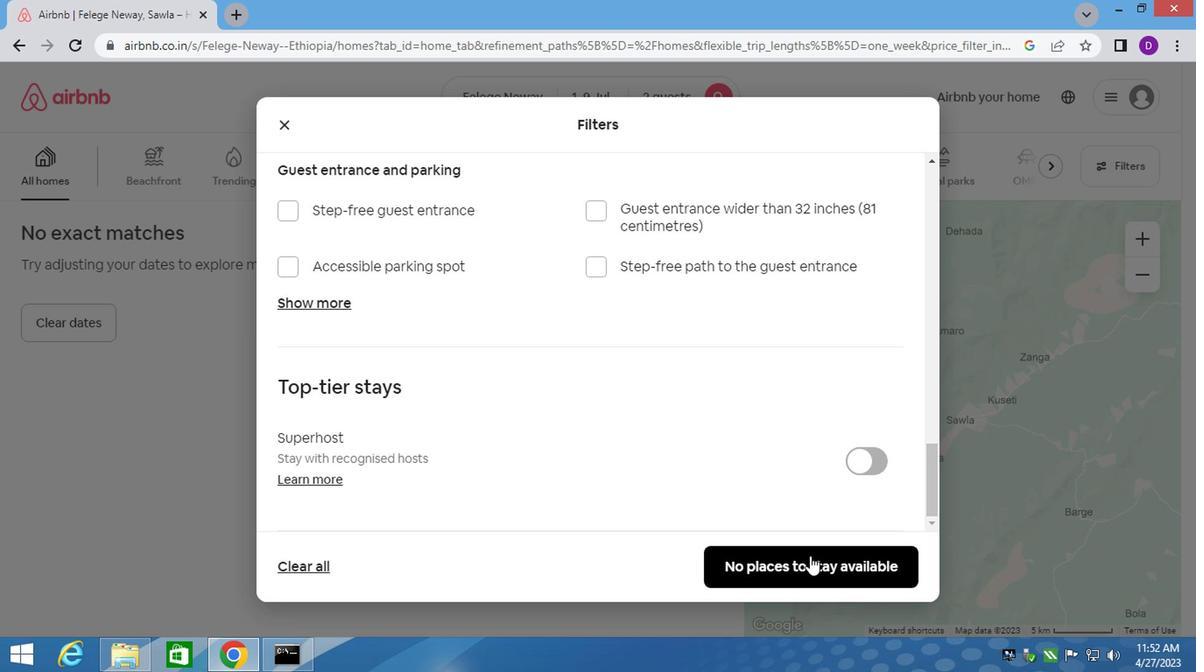 
Action: Mouse moved to (636, 423)
Screenshot: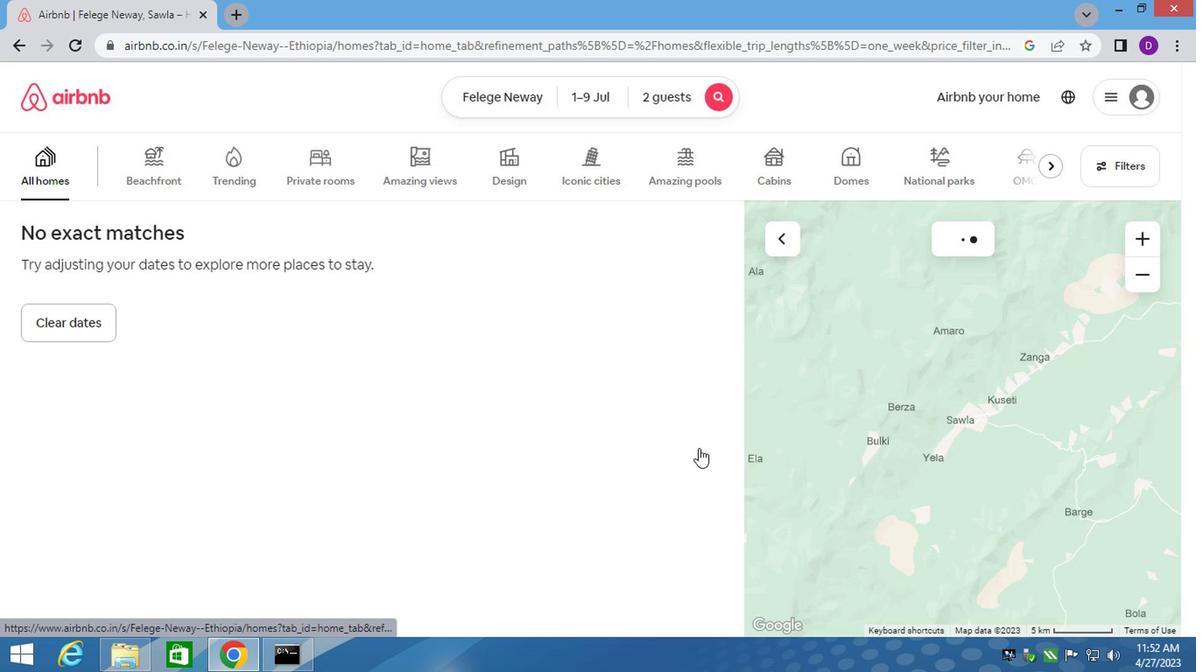 
